 Task: Find connections with filter location Sarzedo with filter topic #Recruitingwith filter profile language Potuguese with filter current company Cashfree Payments with filter school Prestige Institute of Management & Research with filter industry Breweries with filter service category Demand Generation with filter keywords title Managers
Action: Mouse moved to (499, 88)
Screenshot: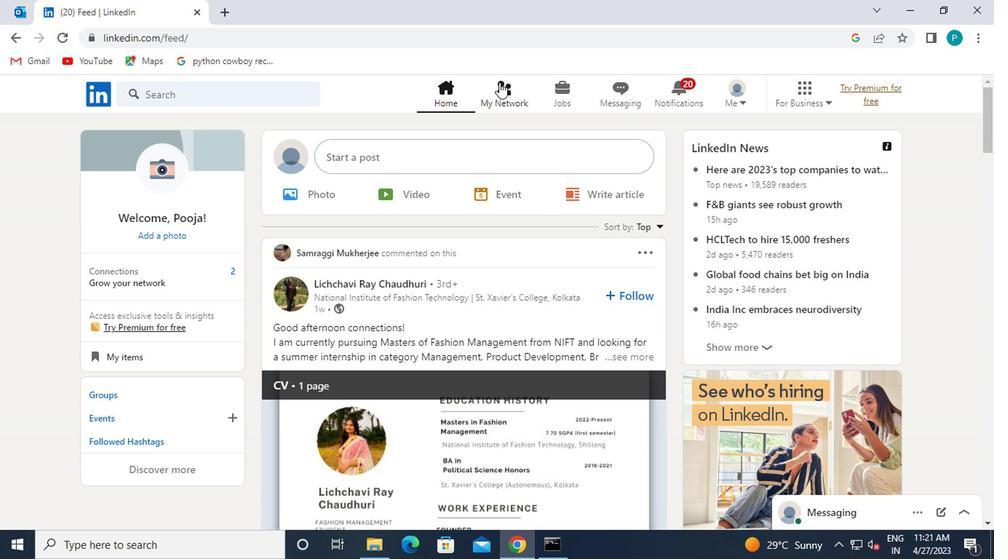 
Action: Mouse pressed left at (499, 88)
Screenshot: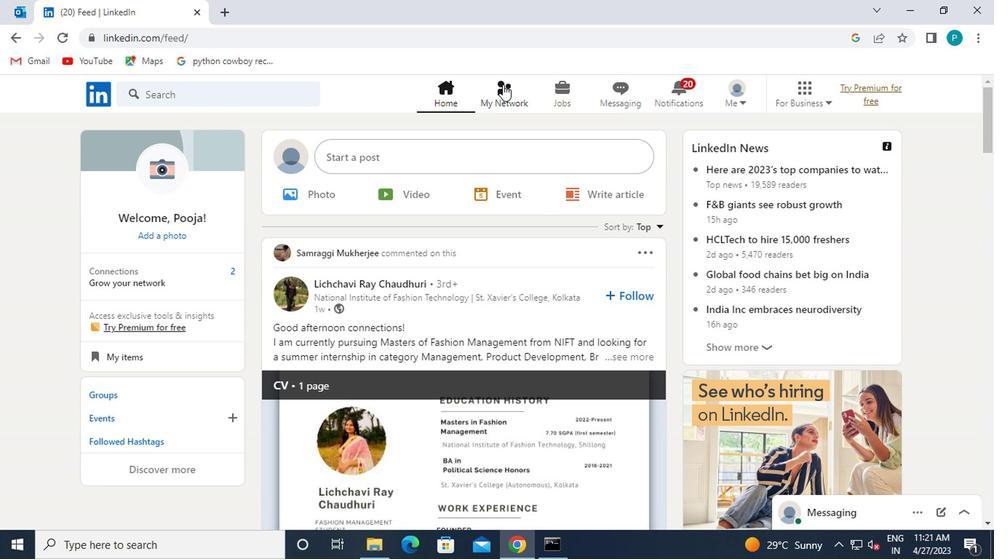 
Action: Mouse moved to (178, 175)
Screenshot: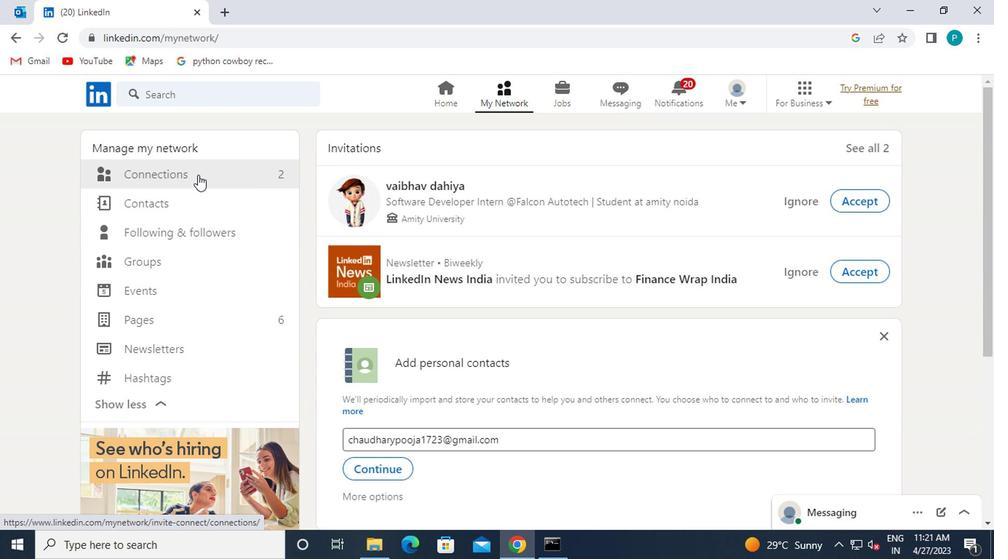 
Action: Mouse pressed left at (178, 175)
Screenshot: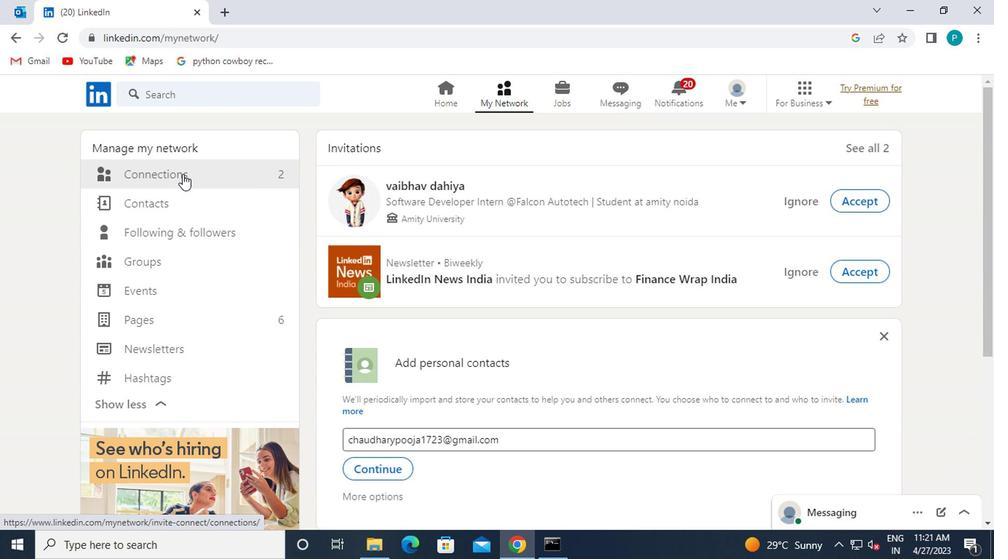 
Action: Mouse moved to (571, 182)
Screenshot: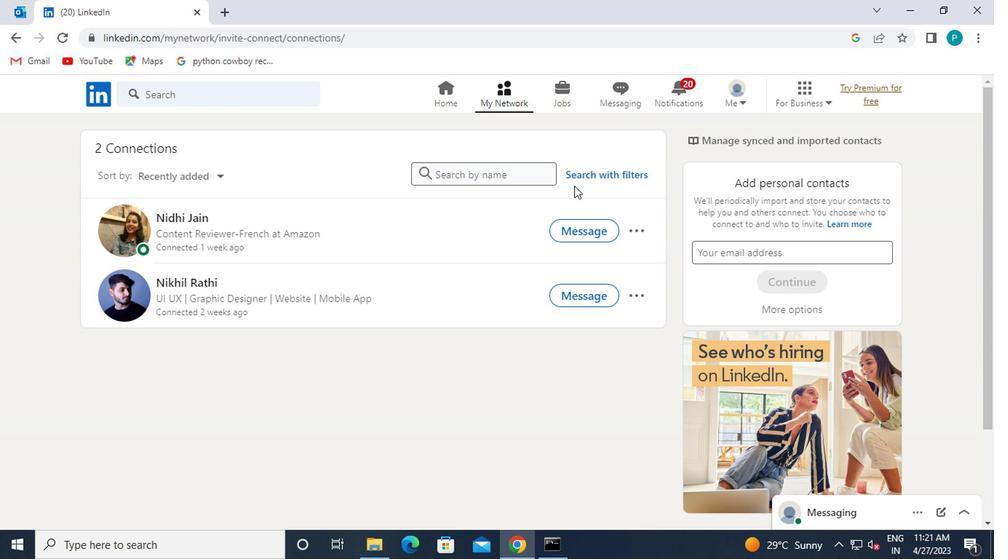 
Action: Mouse pressed left at (571, 182)
Screenshot: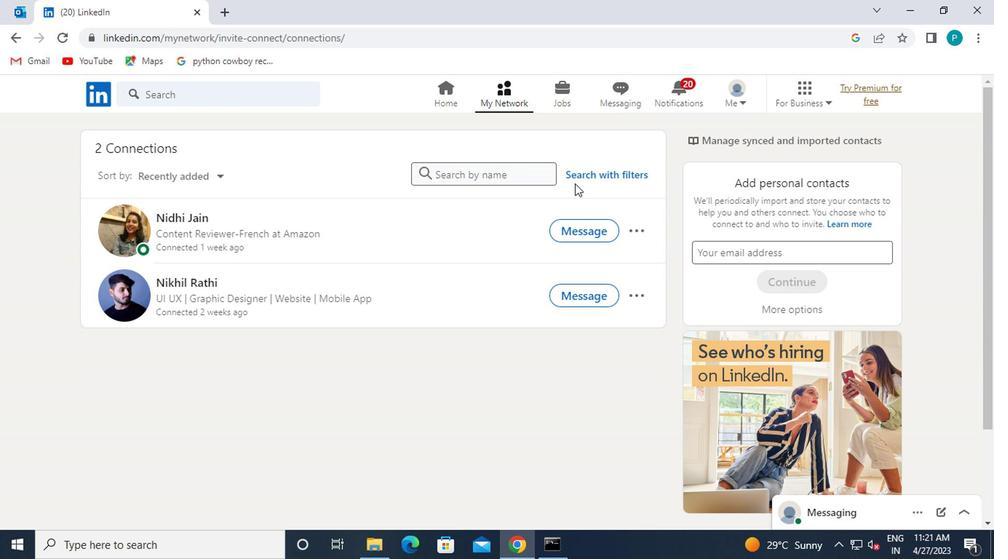 
Action: Mouse moved to (543, 139)
Screenshot: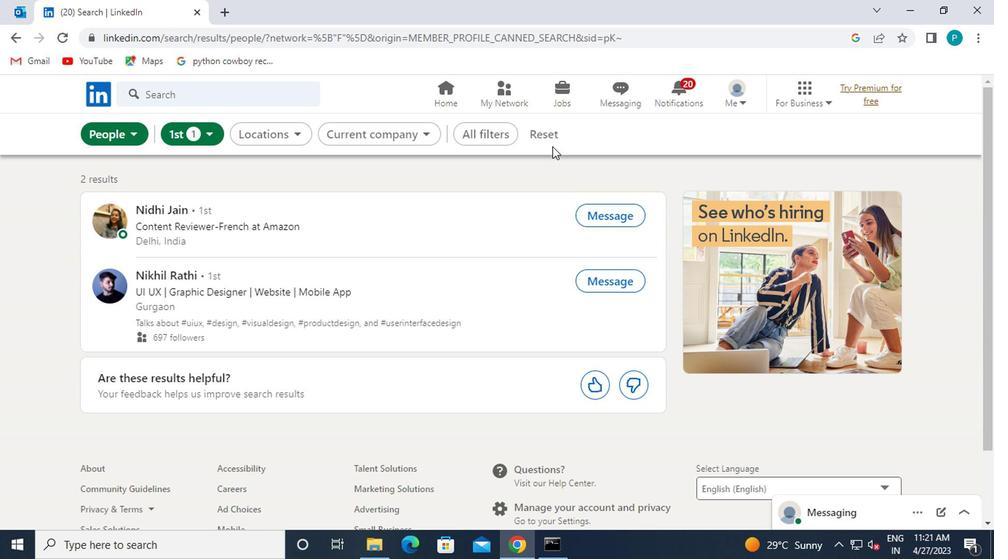 
Action: Mouse pressed left at (543, 139)
Screenshot: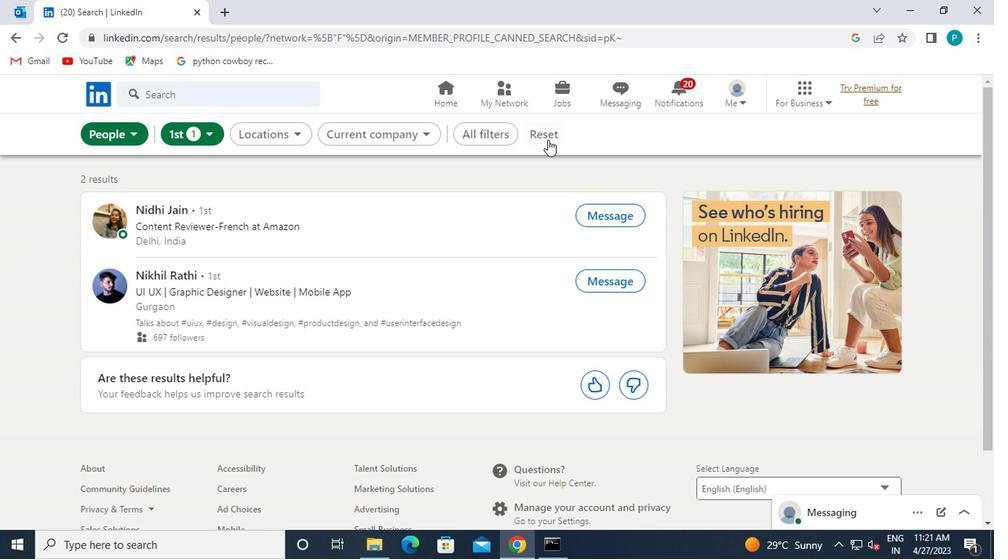 
Action: Mouse moved to (506, 144)
Screenshot: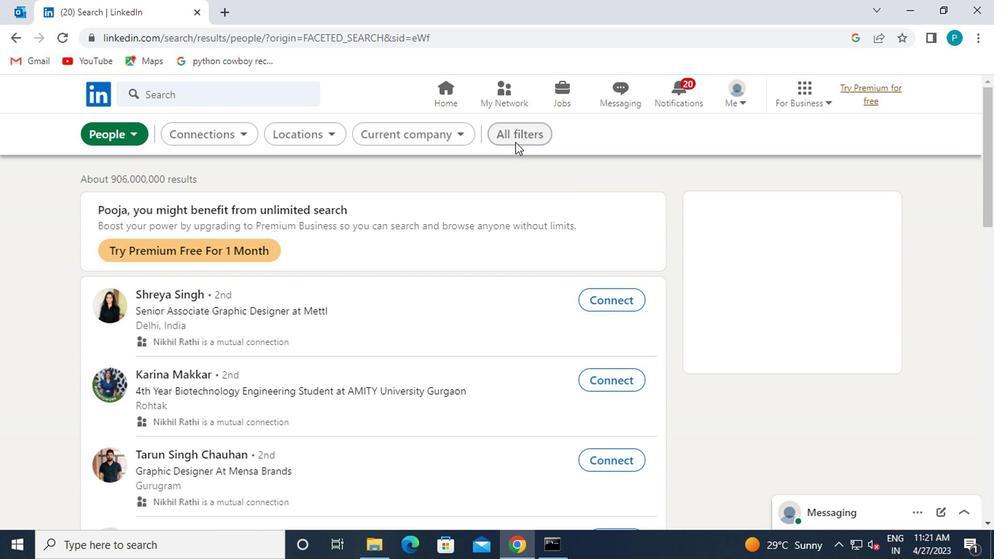 
Action: Mouse pressed left at (506, 144)
Screenshot: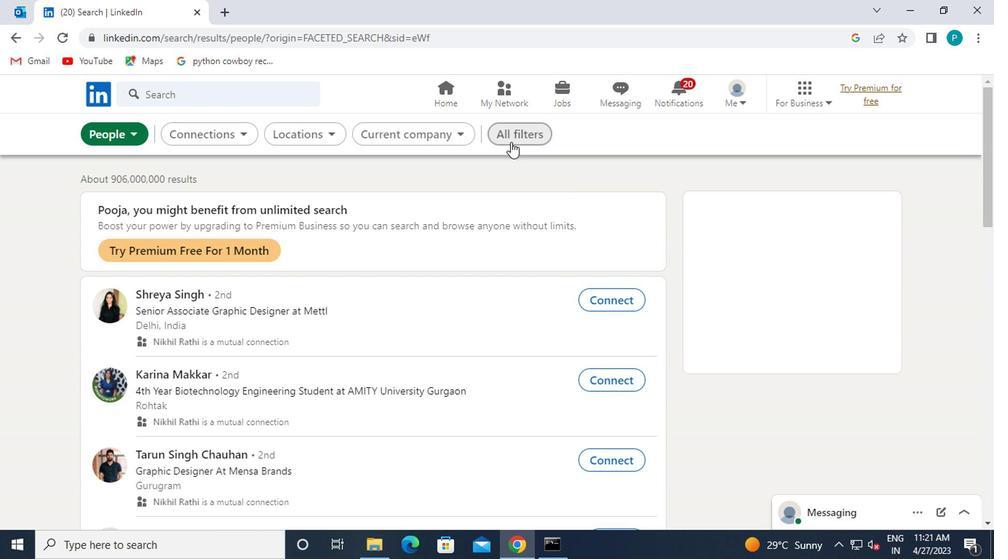 
Action: Mouse moved to (685, 284)
Screenshot: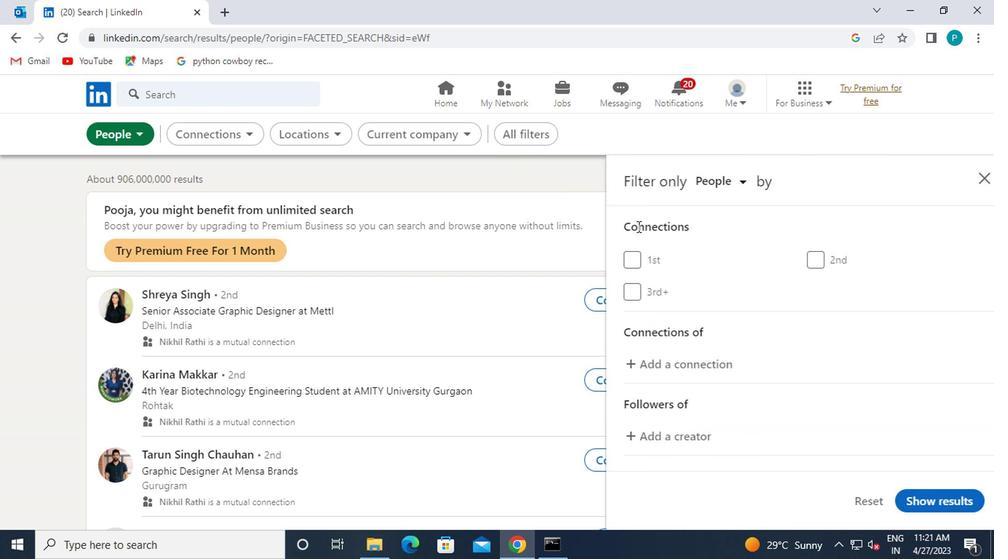 
Action: Mouse scrolled (685, 284) with delta (0, 0)
Screenshot: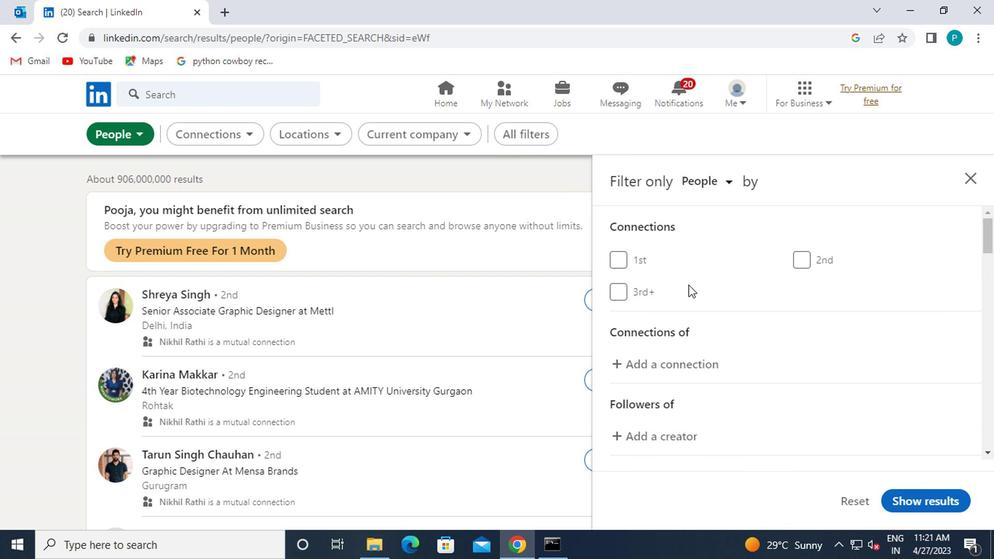 
Action: Mouse scrolled (685, 284) with delta (0, 0)
Screenshot: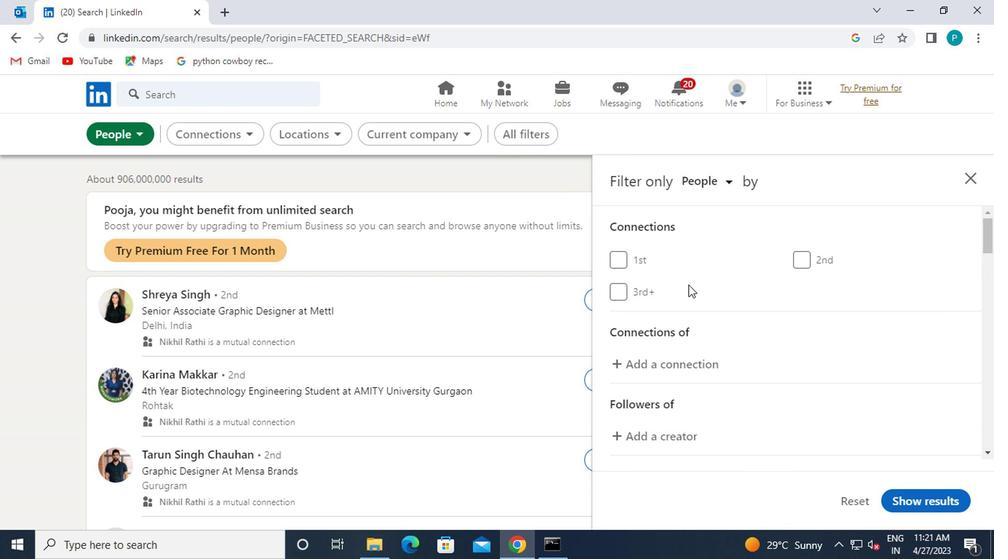 
Action: Mouse moved to (823, 420)
Screenshot: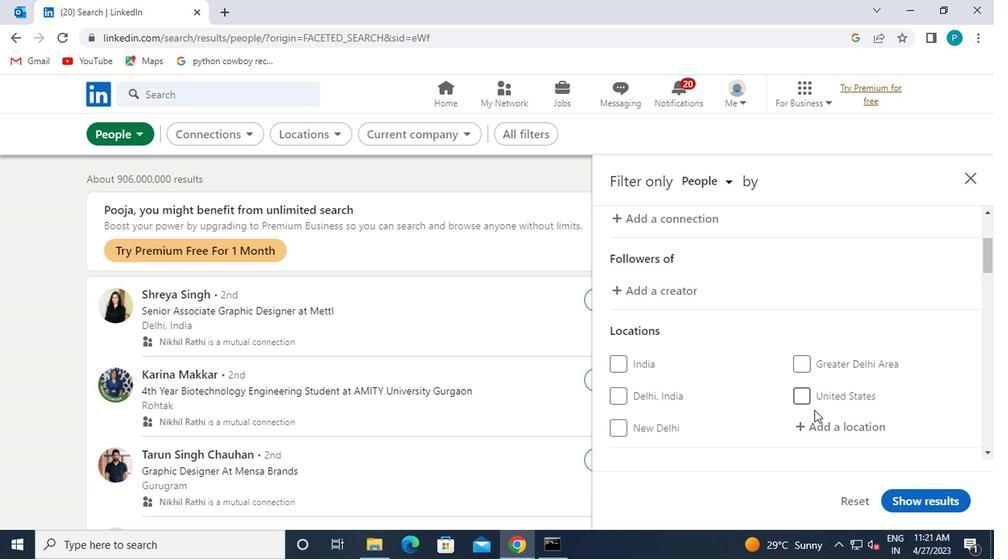 
Action: Mouse pressed left at (823, 420)
Screenshot: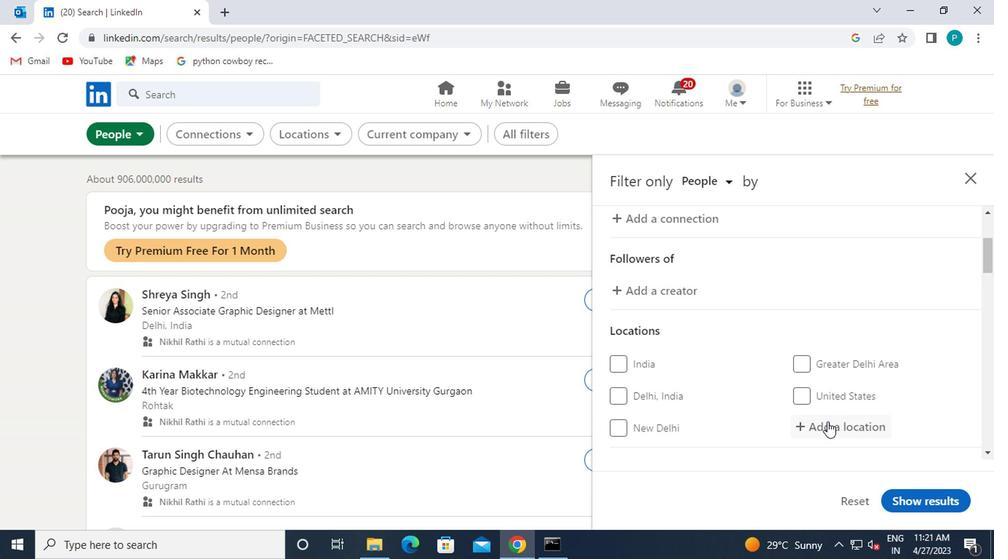 
Action: Mouse moved to (783, 404)
Screenshot: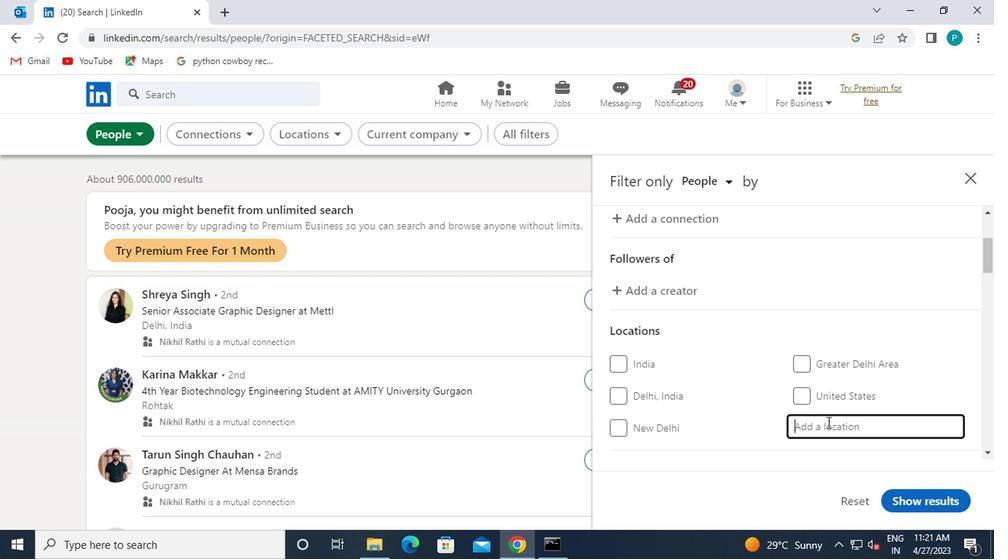 
Action: Mouse scrolled (783, 403) with delta (0, -1)
Screenshot: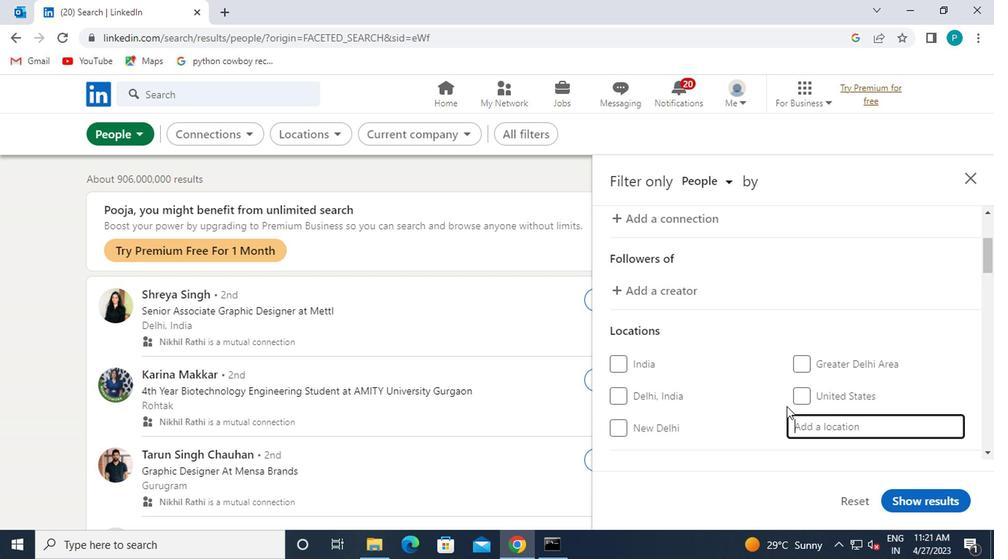 
Action: Mouse moved to (782, 403)
Screenshot: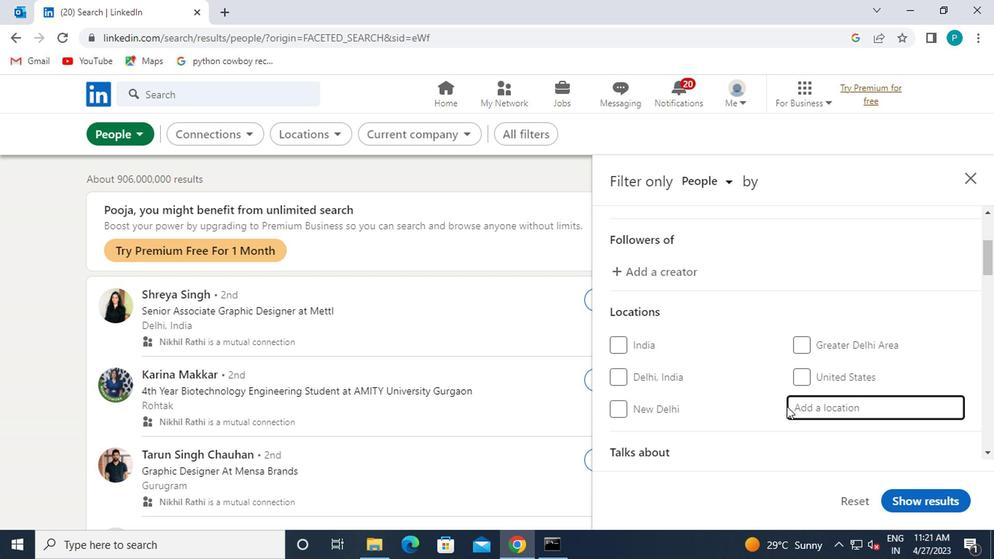
Action: Key pressed sars<Key.backspace>zedo
Screenshot: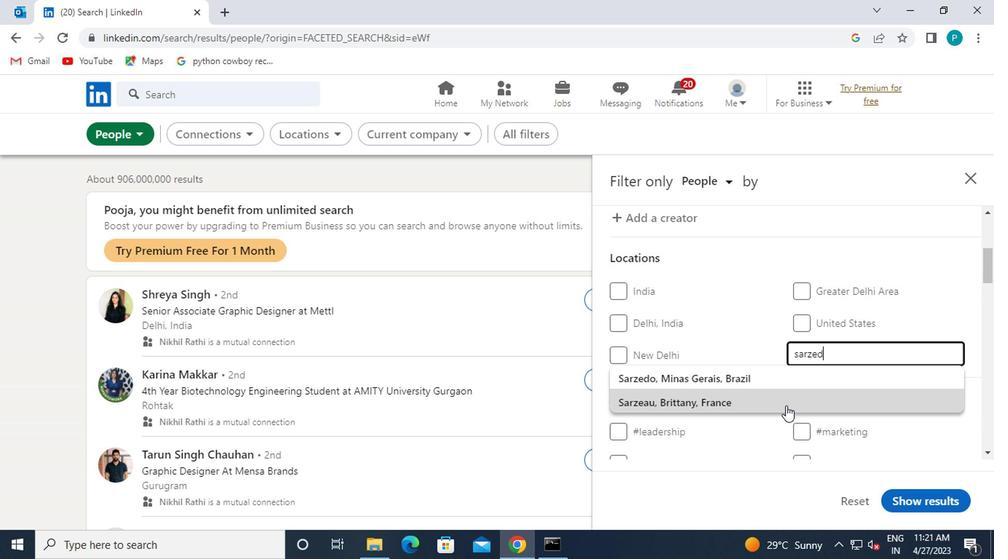 
Action: Mouse moved to (759, 379)
Screenshot: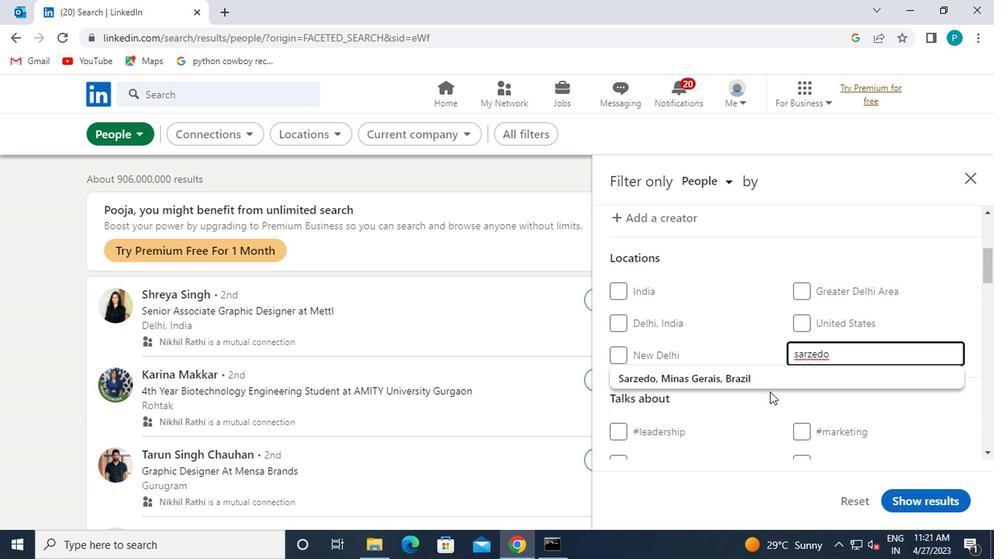 
Action: Mouse pressed left at (759, 379)
Screenshot: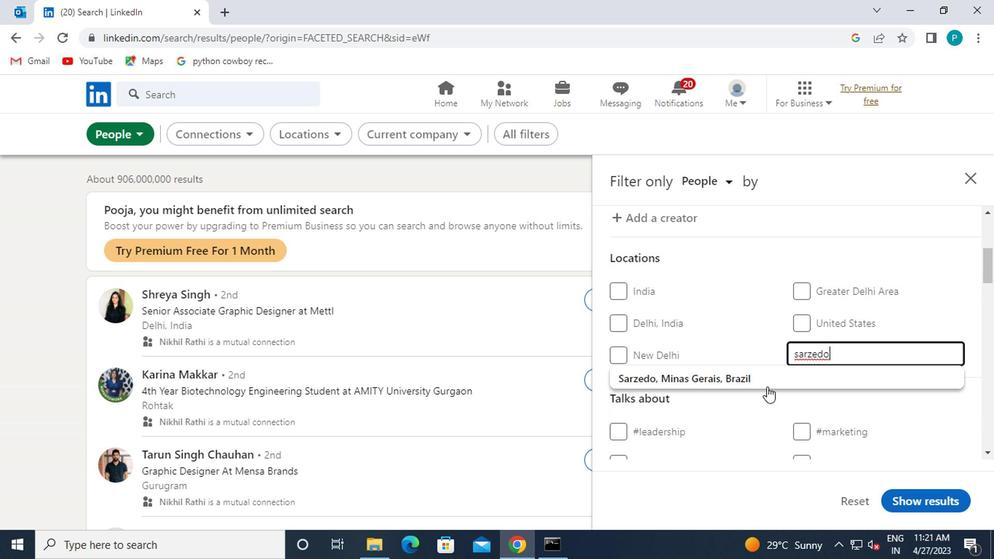 
Action: Mouse moved to (798, 374)
Screenshot: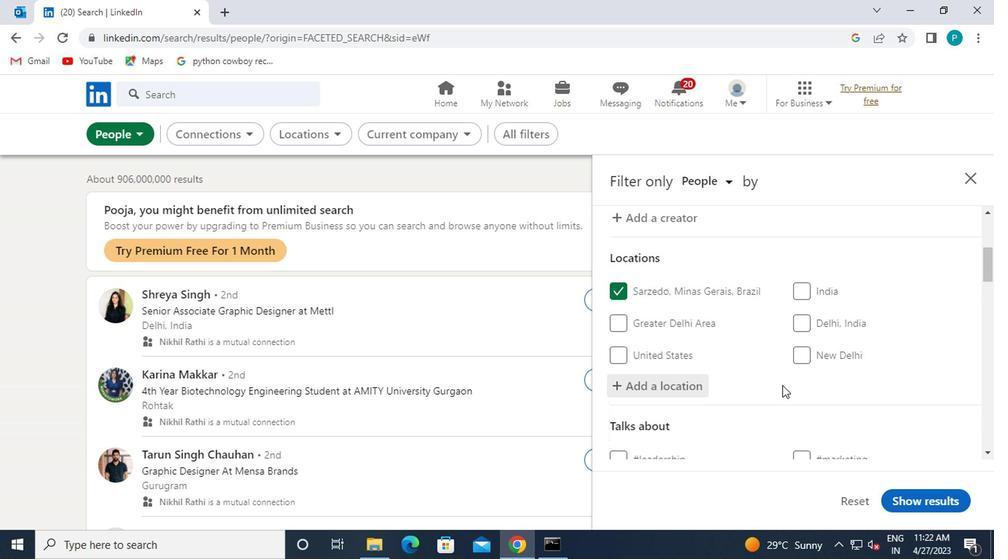 
Action: Mouse scrolled (798, 373) with delta (0, 0)
Screenshot: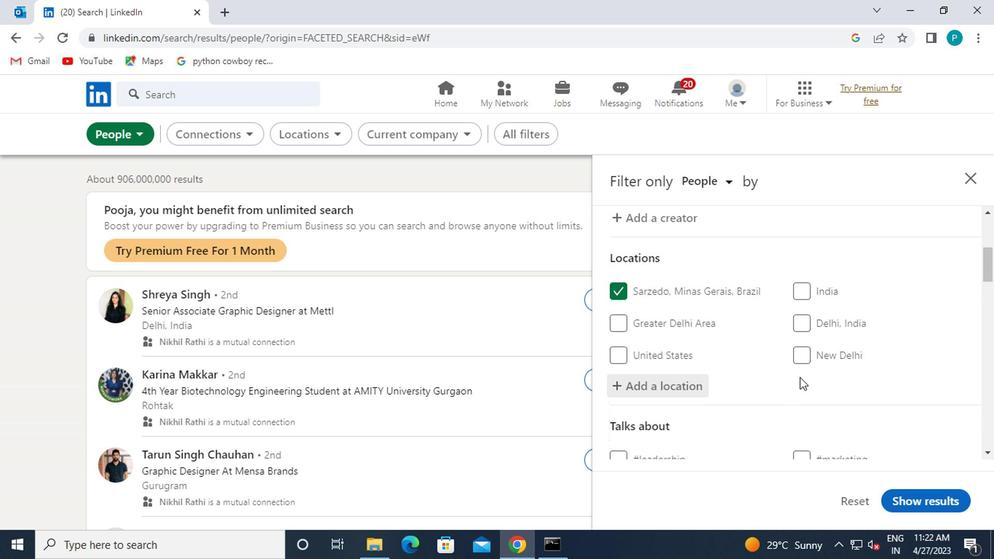 
Action: Mouse scrolled (798, 373) with delta (0, 0)
Screenshot: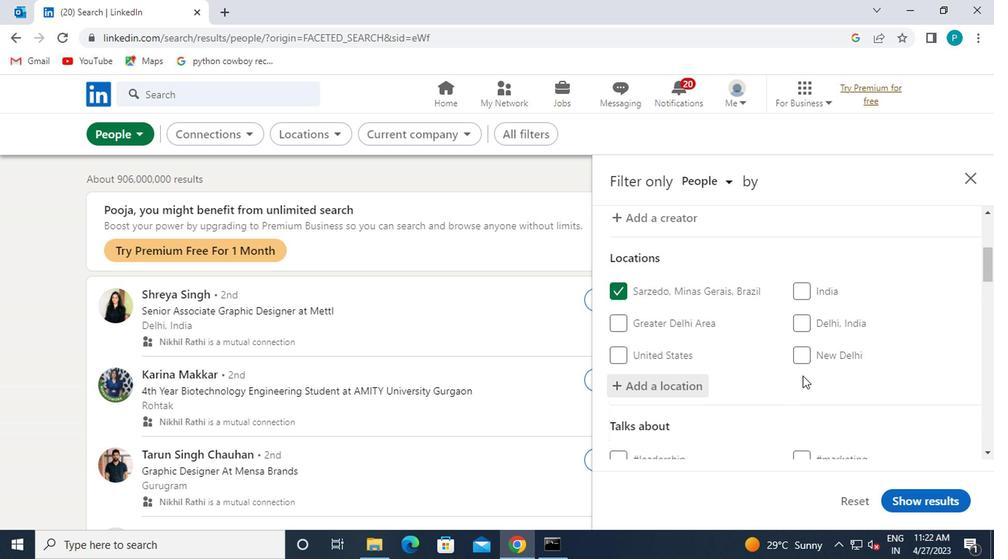 
Action: Mouse moved to (805, 375)
Screenshot: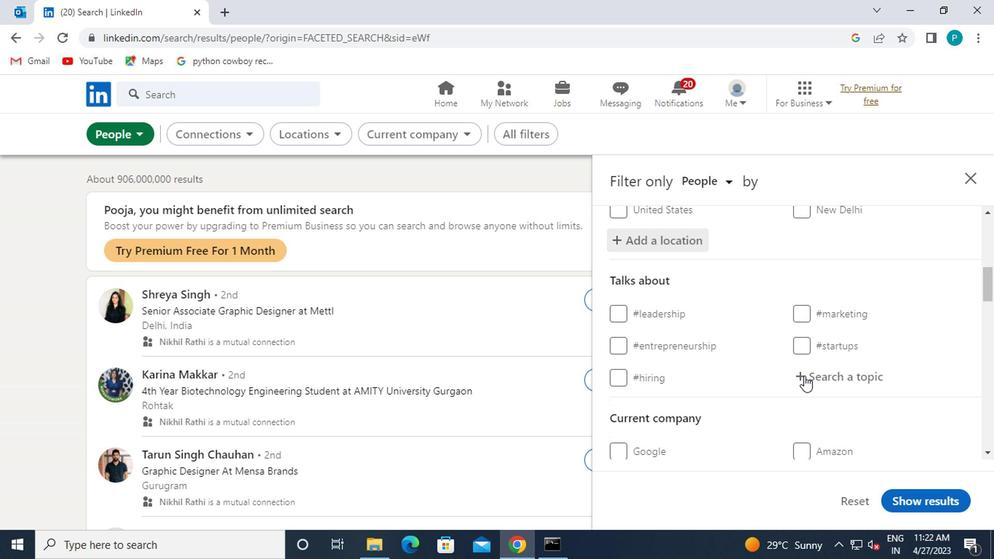 
Action: Mouse pressed left at (805, 375)
Screenshot: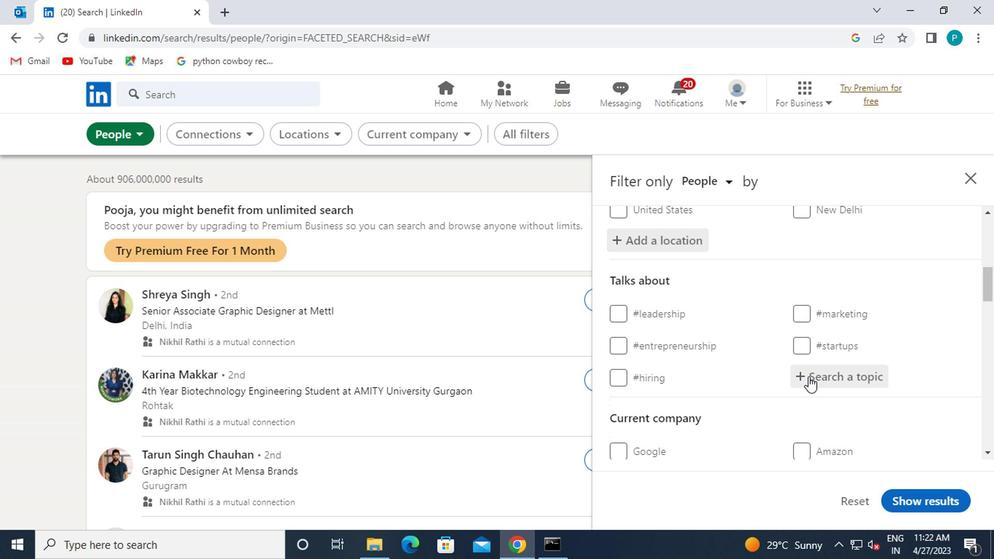 
Action: Mouse moved to (798, 340)
Screenshot: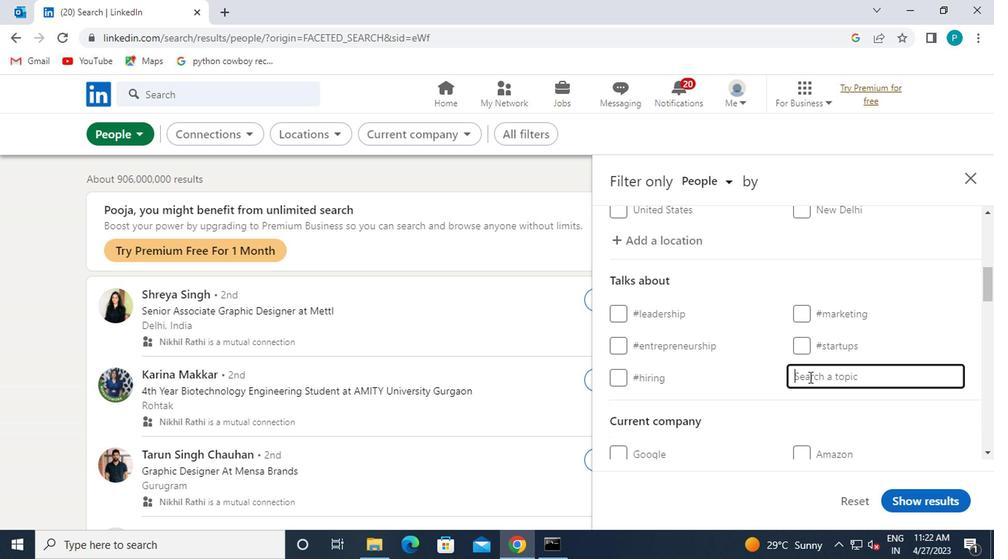 
Action: Key pressed <Key.shift><Key.shift>#<Key.caps_lock>R<Key.caps_lock>ECUR<Key.backspace><Key.backspace>RUITING
Screenshot: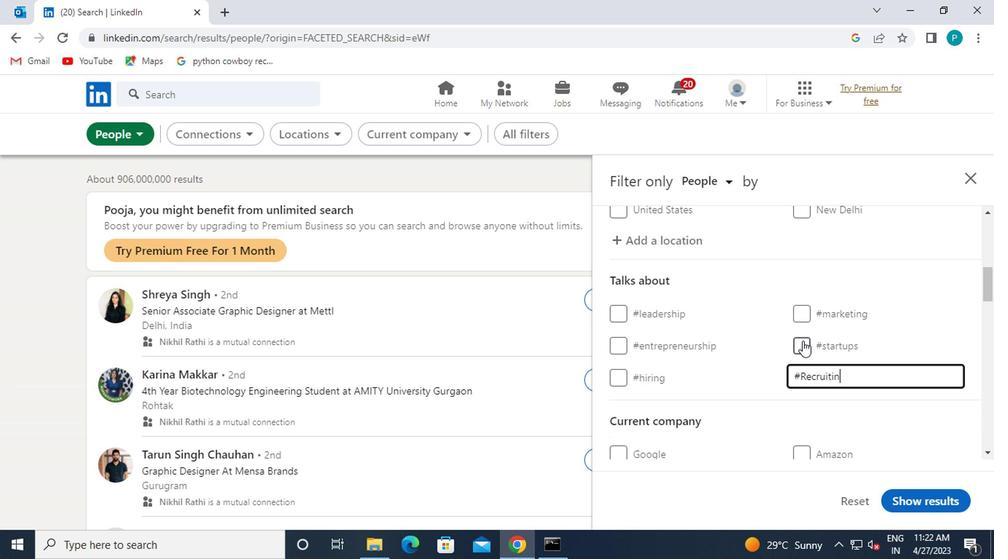 
Action: Mouse moved to (800, 346)
Screenshot: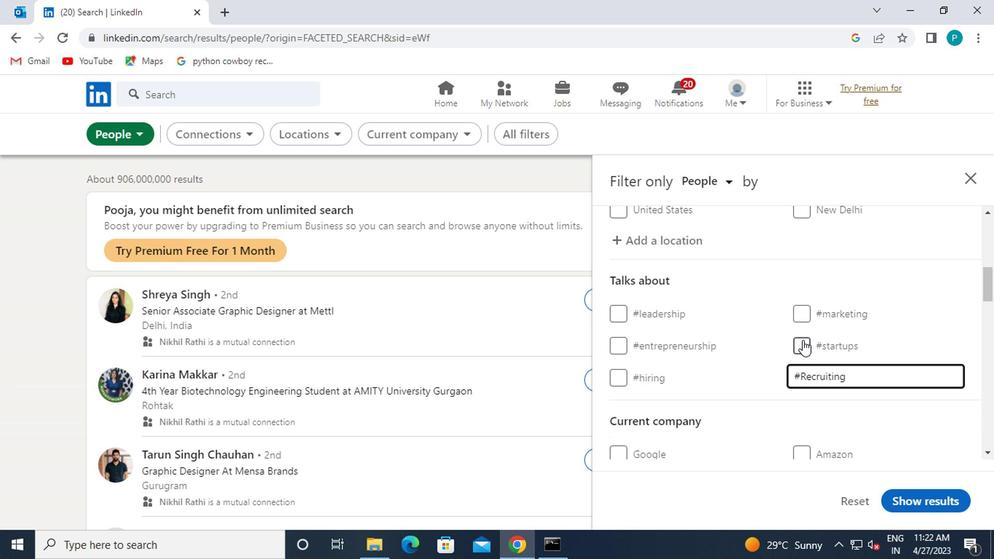 
Action: Mouse scrolled (800, 345) with delta (0, 0)
Screenshot: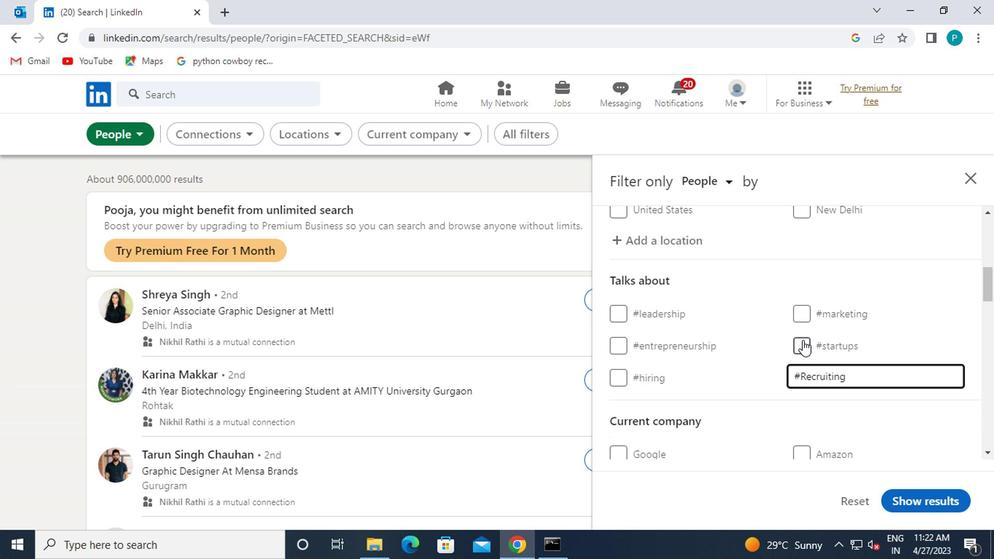 
Action: Mouse moved to (798, 381)
Screenshot: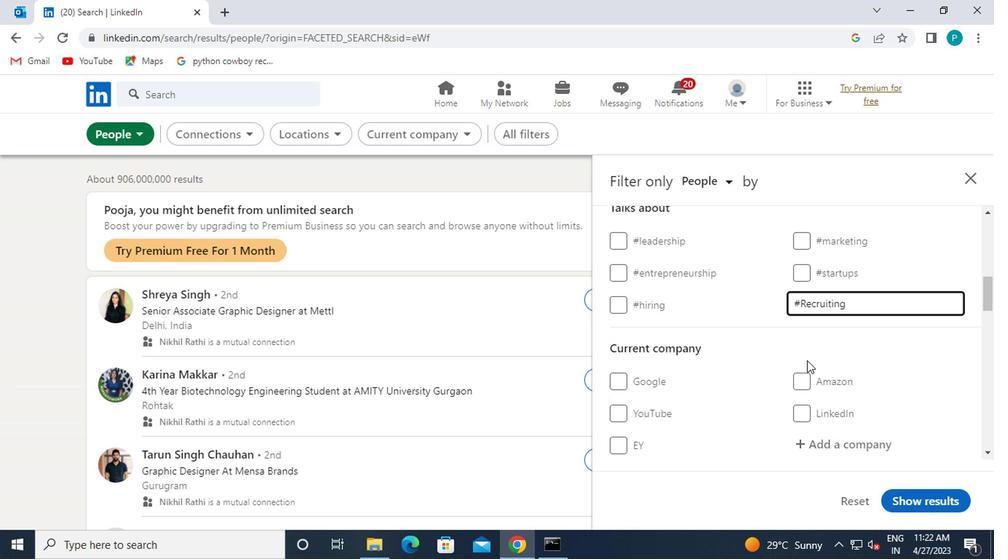 
Action: Mouse scrolled (798, 381) with delta (0, 0)
Screenshot: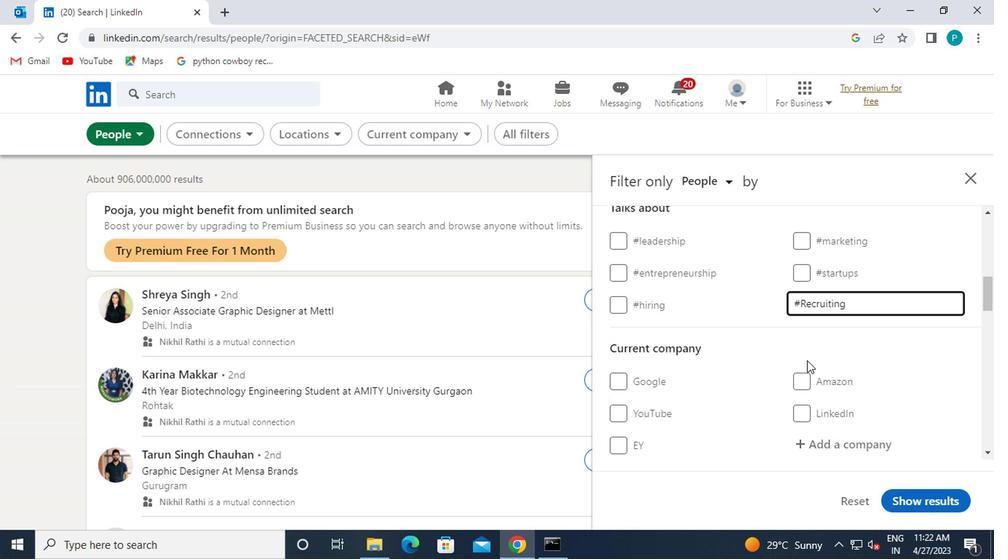 
Action: Mouse moved to (802, 379)
Screenshot: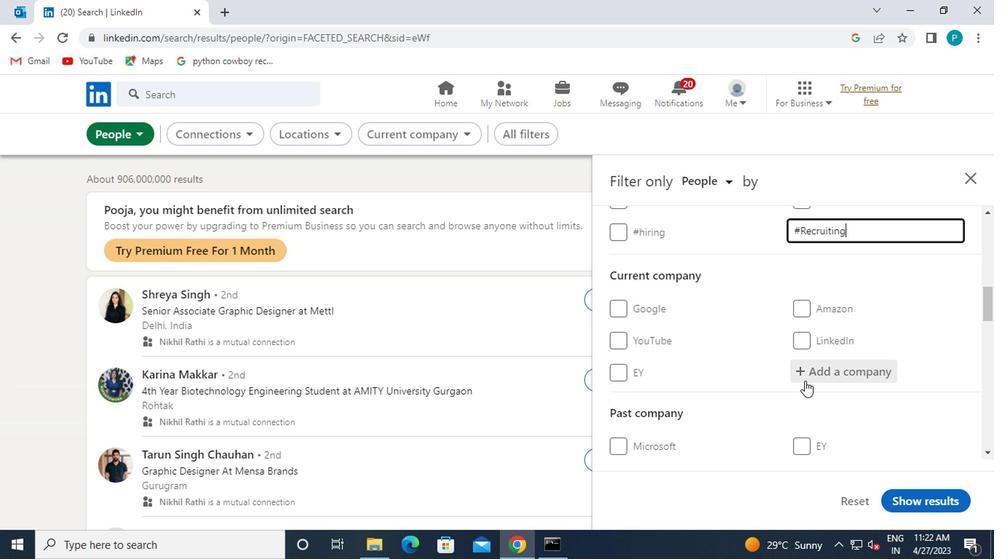 
Action: Mouse pressed left at (802, 379)
Screenshot: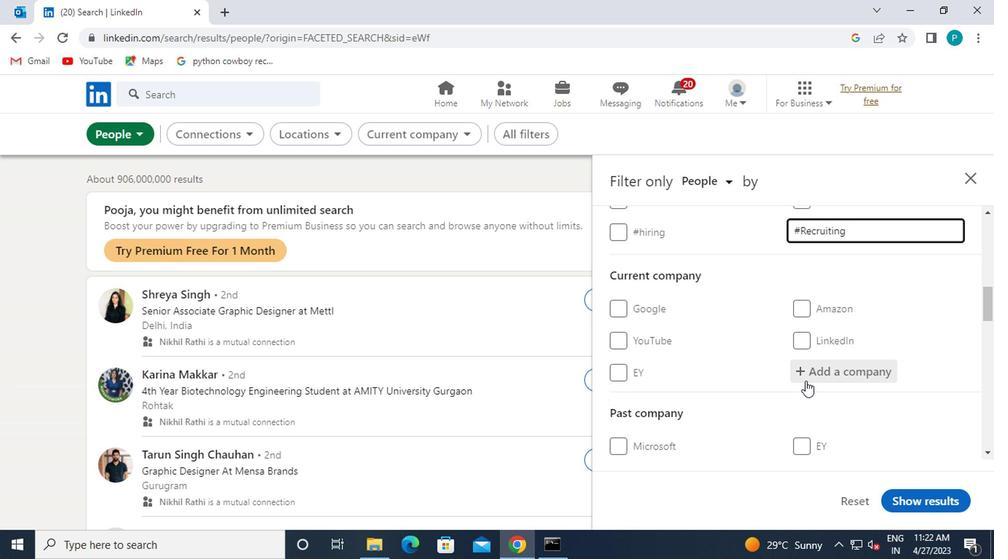 
Action: Mouse moved to (692, 308)
Screenshot: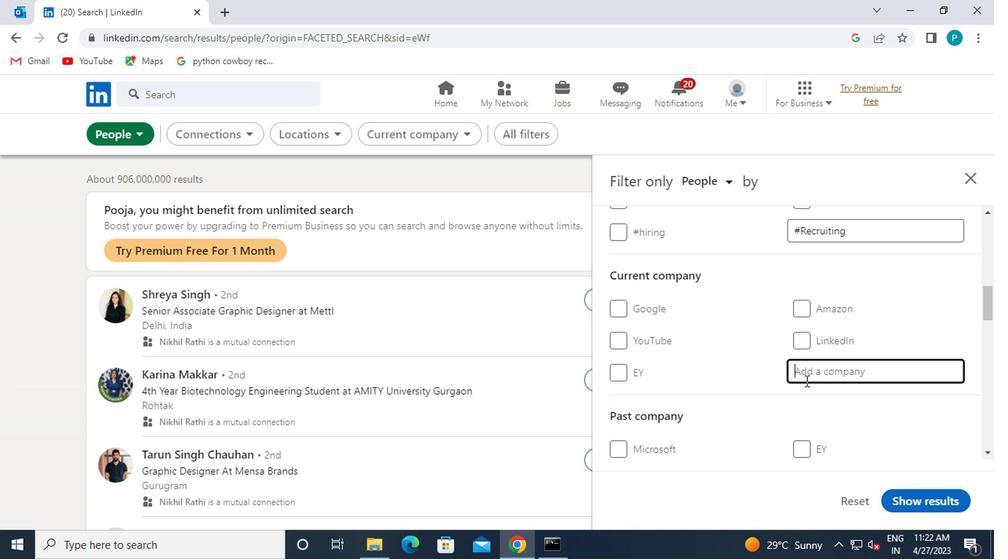 
Action: Key pressed <Key.caps_lock>C<Key.caps_lock>ASHFREE
Screenshot: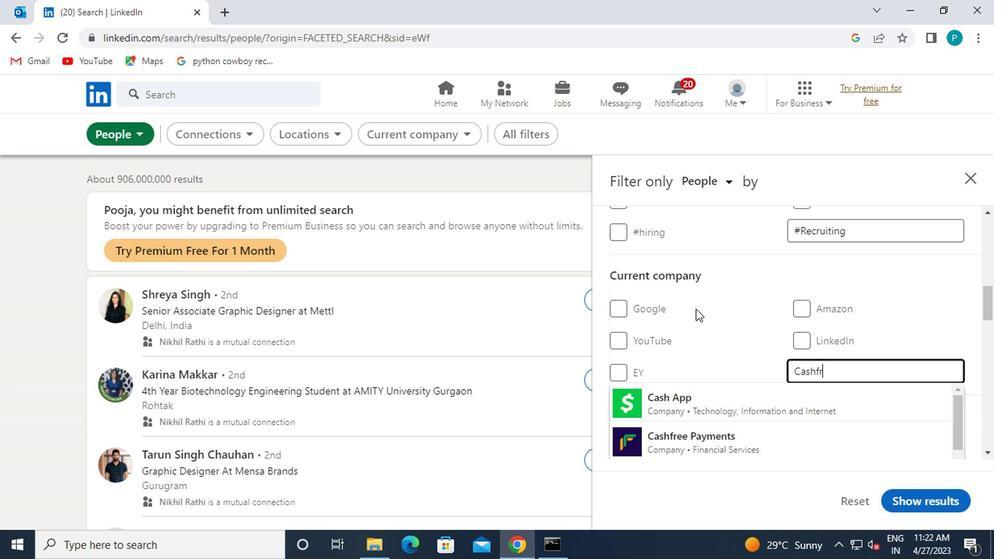 
Action: Mouse moved to (688, 396)
Screenshot: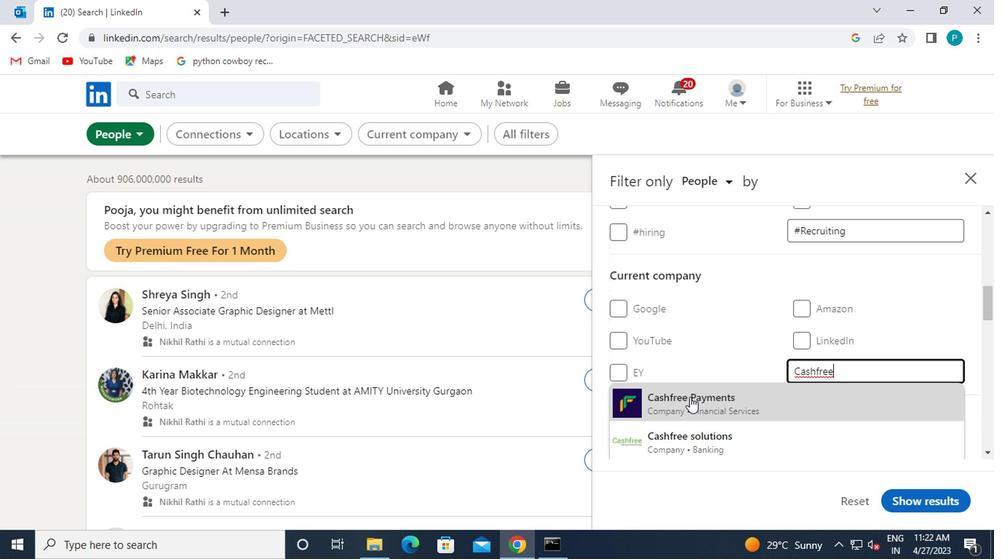 
Action: Mouse pressed left at (688, 396)
Screenshot: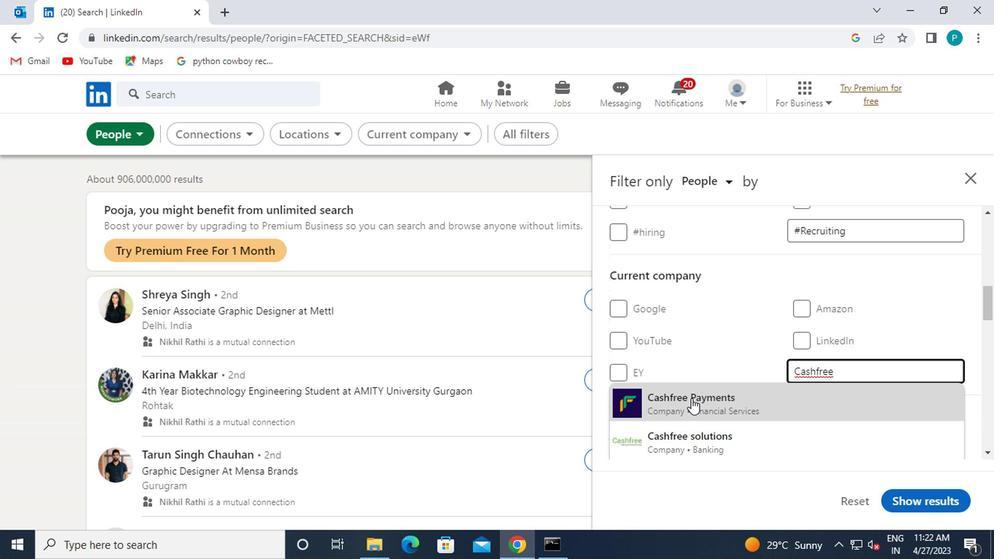 
Action: Mouse scrolled (688, 396) with delta (0, 0)
Screenshot: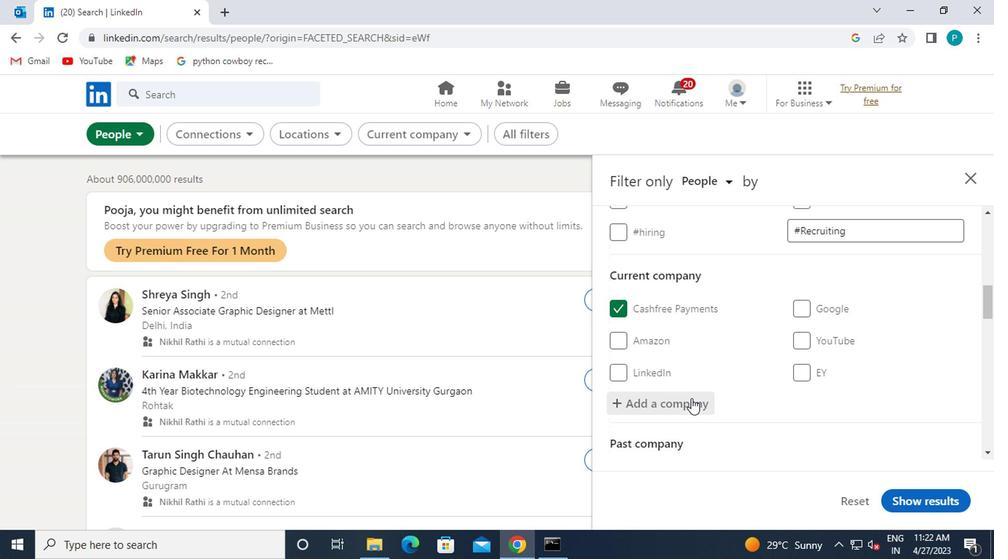 
Action: Mouse scrolled (688, 396) with delta (0, 0)
Screenshot: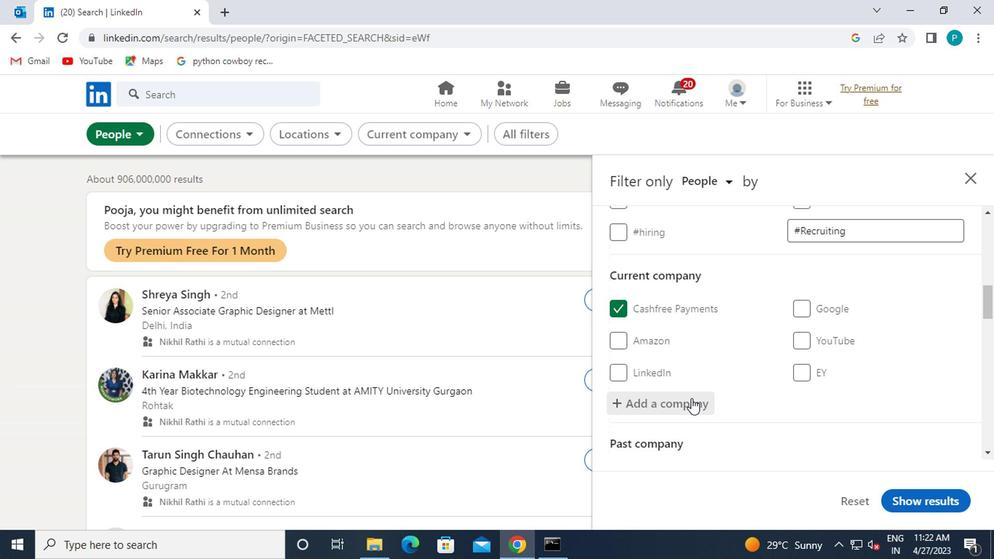 
Action: Mouse moved to (701, 386)
Screenshot: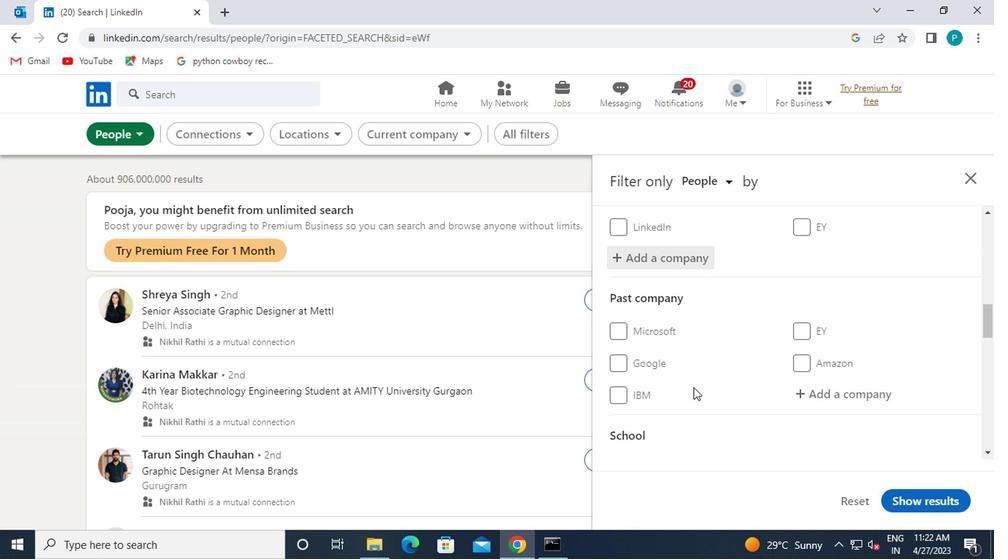 
Action: Mouse scrolled (701, 386) with delta (0, 0)
Screenshot: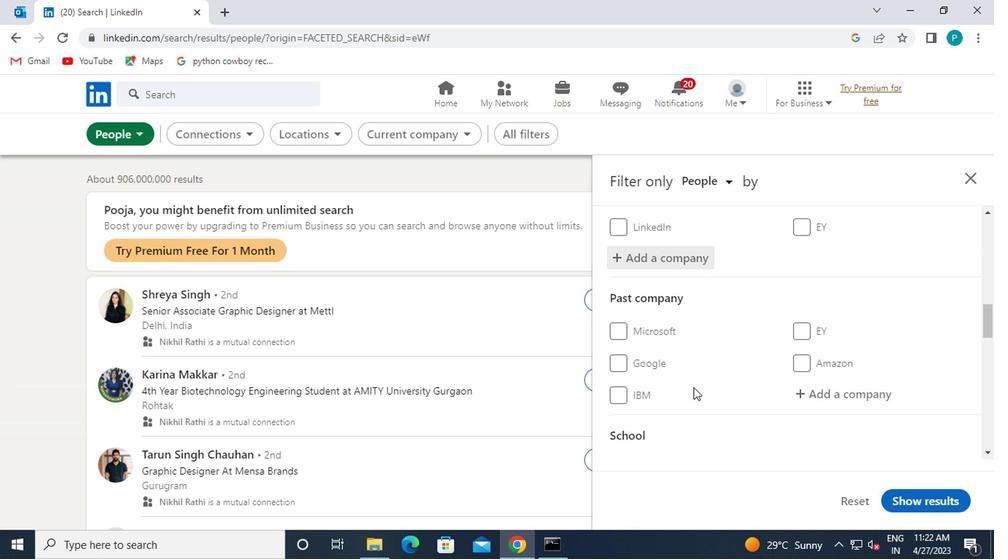 
Action: Mouse moved to (710, 391)
Screenshot: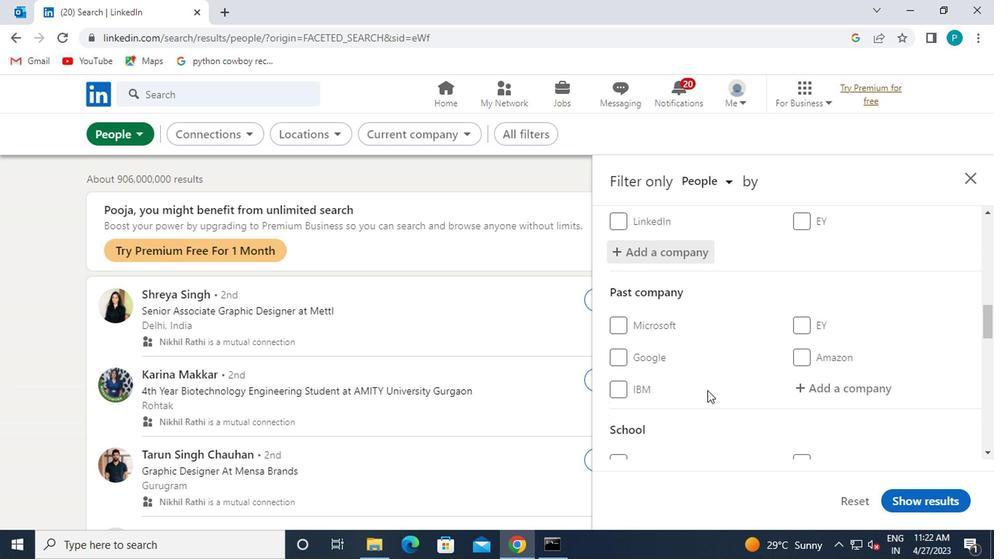 
Action: Mouse scrolled (710, 390) with delta (0, -1)
Screenshot: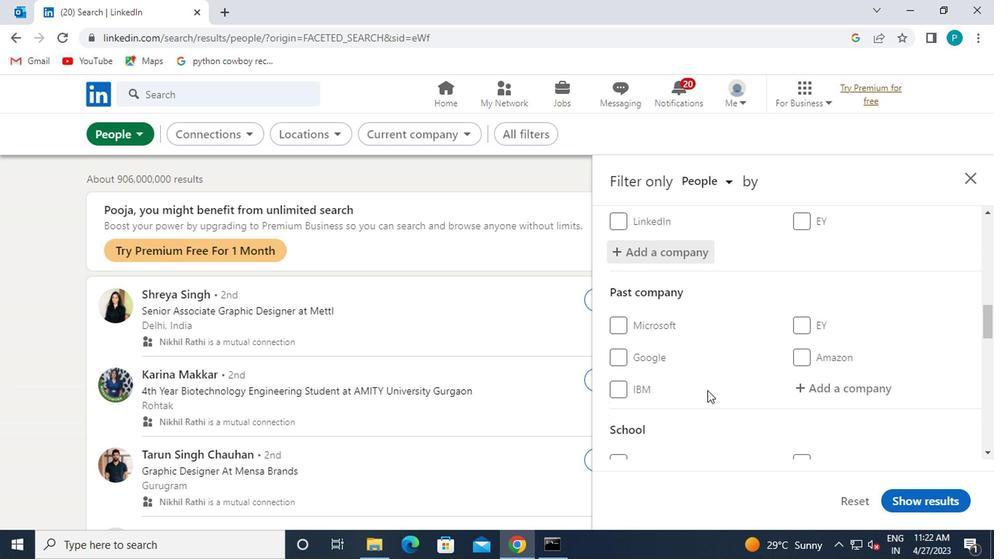 
Action: Mouse moved to (812, 397)
Screenshot: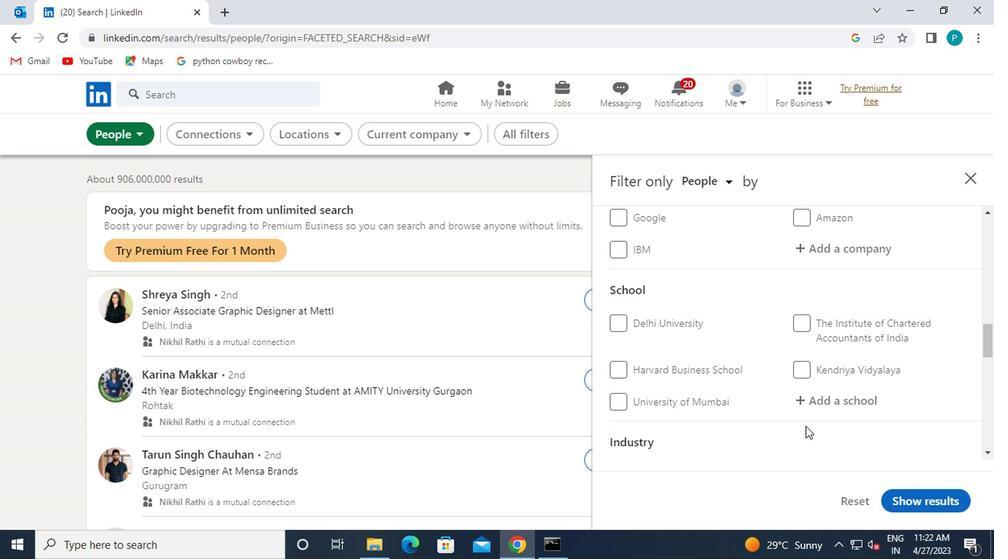 
Action: Mouse pressed left at (812, 397)
Screenshot: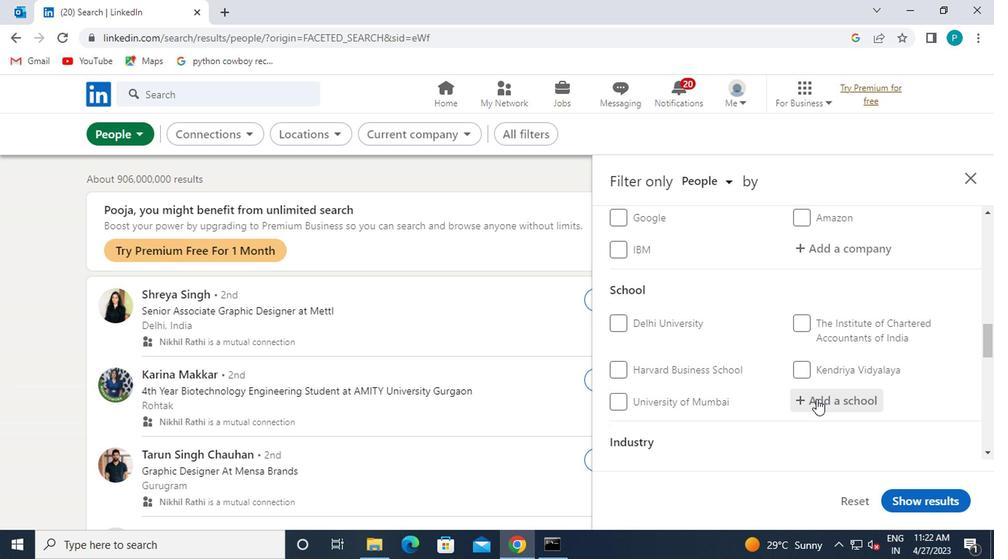 
Action: Mouse moved to (812, 396)
Screenshot: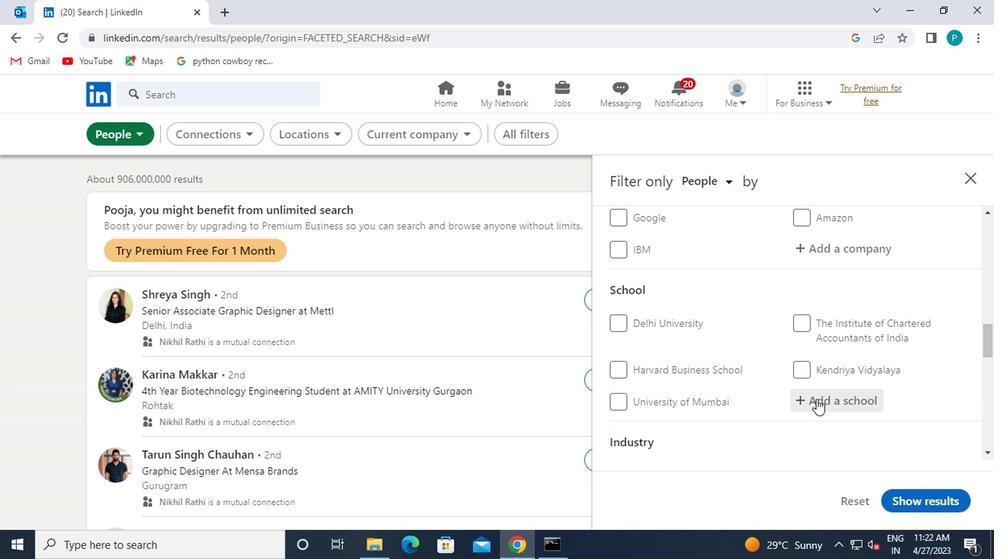 
Action: Key pressed PRESTIGE
Screenshot: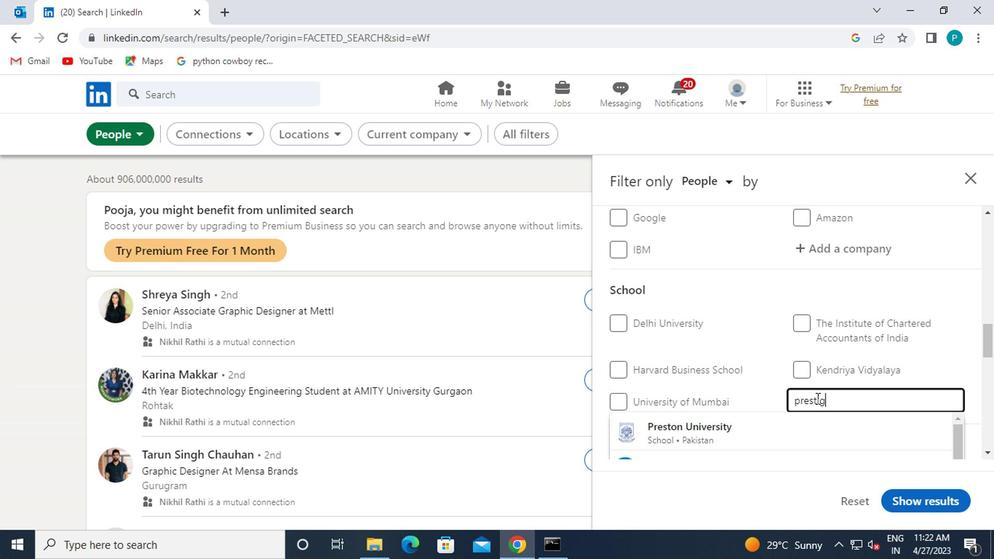 
Action: Mouse moved to (709, 373)
Screenshot: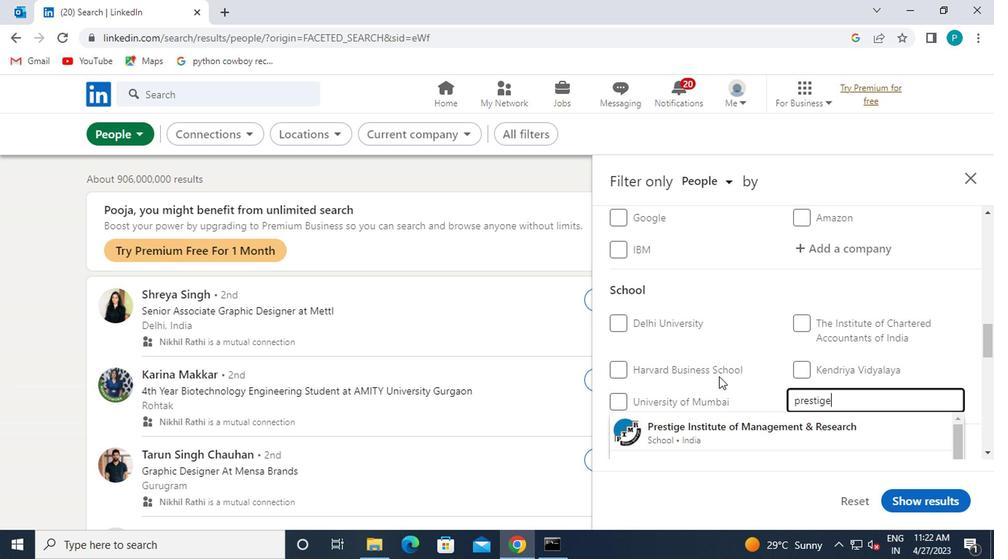 
Action: Mouse scrolled (709, 372) with delta (0, -1)
Screenshot: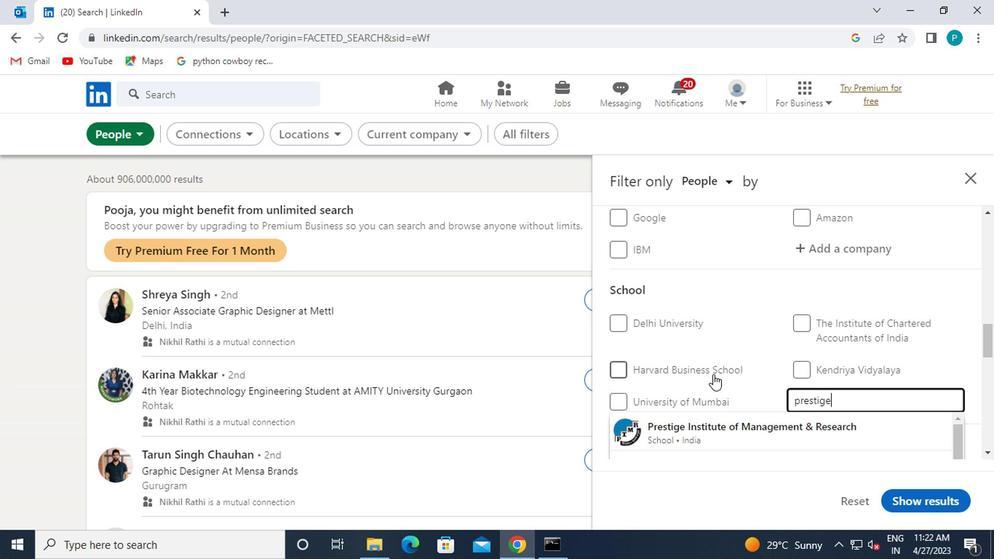 
Action: Mouse moved to (697, 365)
Screenshot: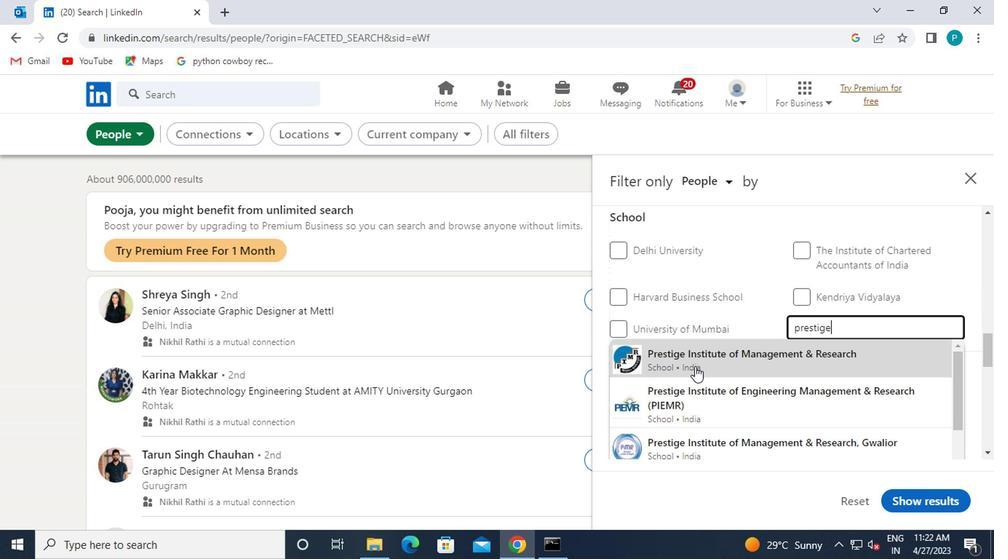 
Action: Mouse scrolled (697, 364) with delta (0, 0)
Screenshot: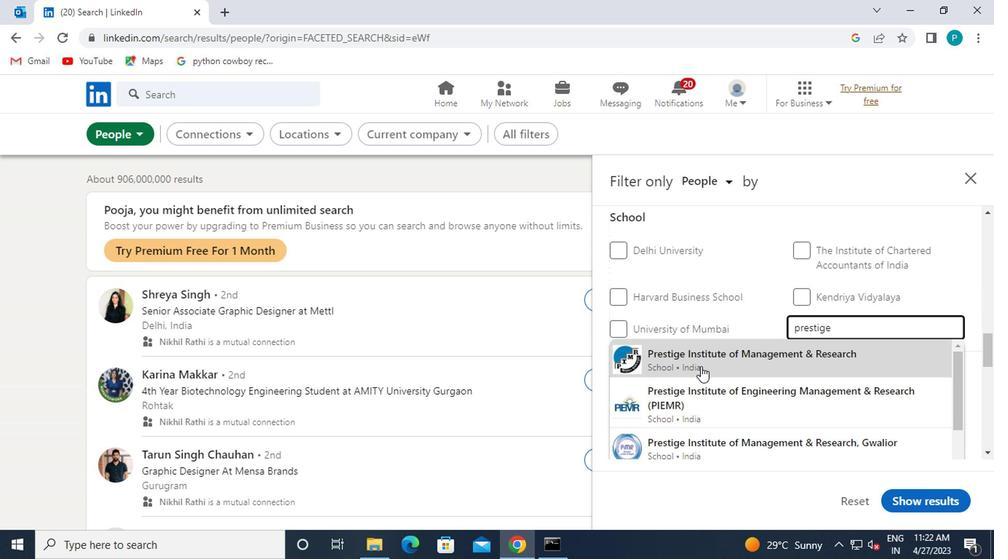 
Action: Mouse moved to (700, 364)
Screenshot: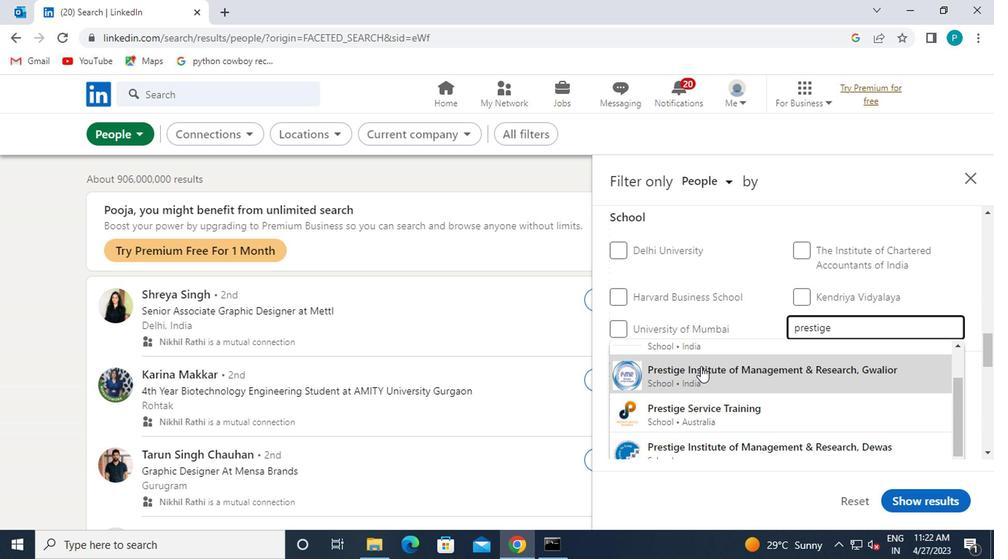 
Action: Mouse scrolled (700, 365) with delta (0, 0)
Screenshot: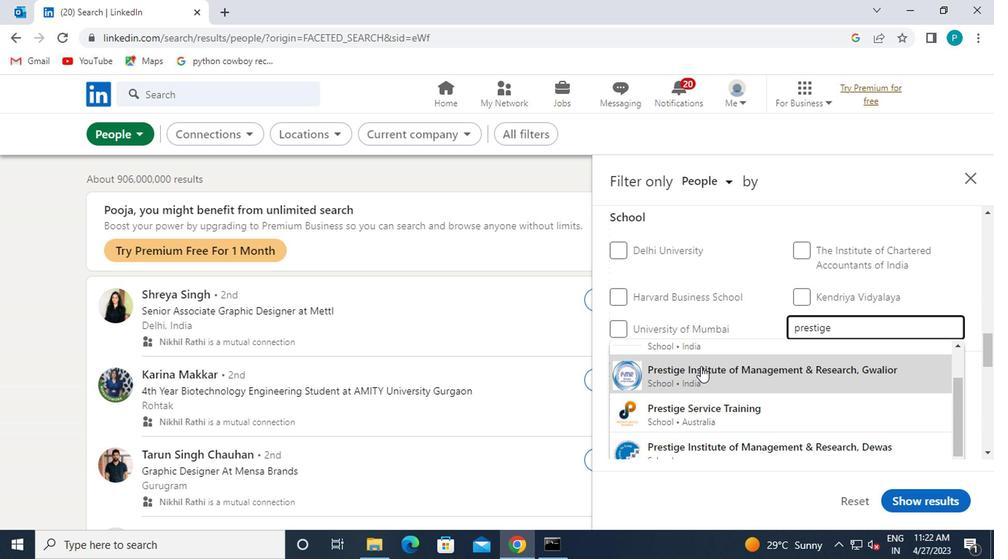
Action: Mouse moved to (703, 362)
Screenshot: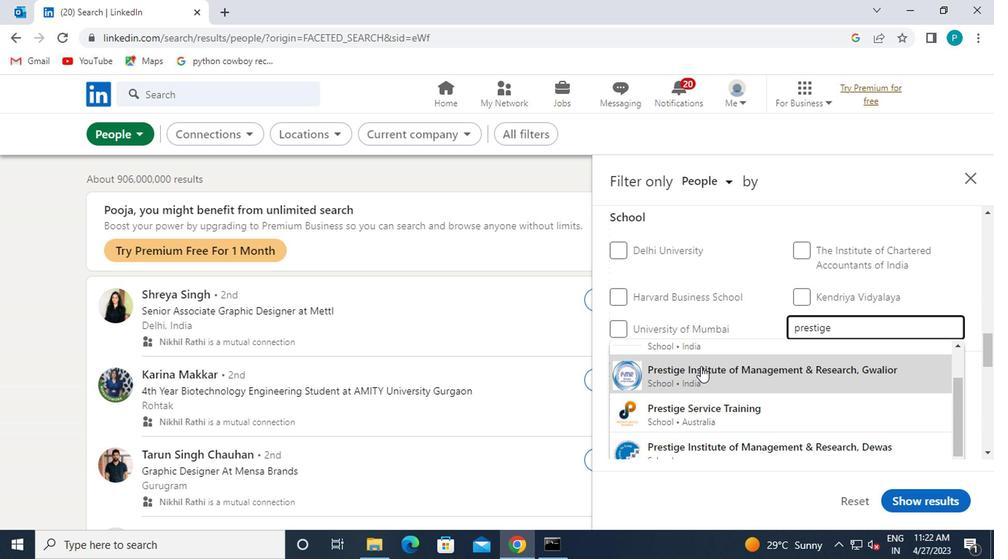 
Action: Mouse scrolled (703, 364) with delta (0, 1)
Screenshot: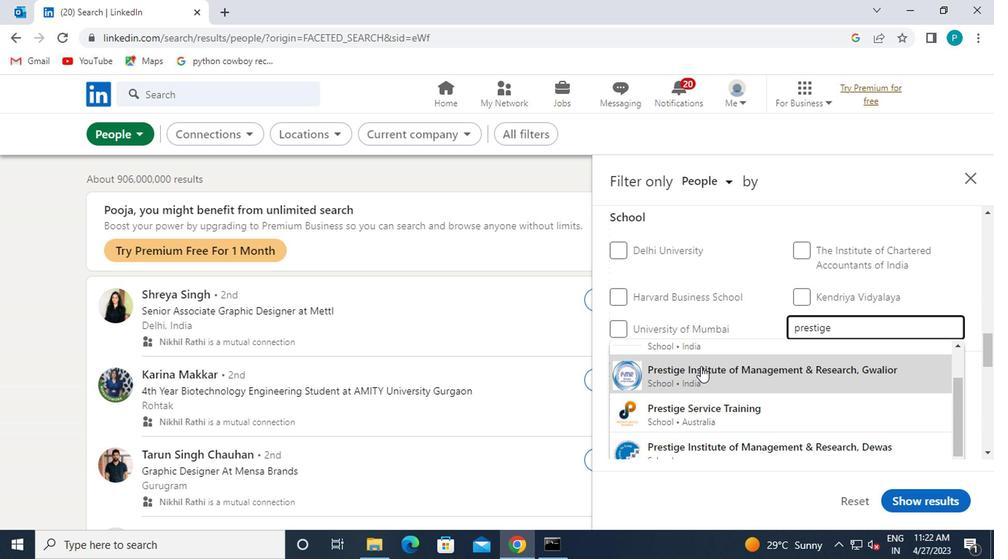 
Action: Mouse pressed left at (703, 362)
Screenshot: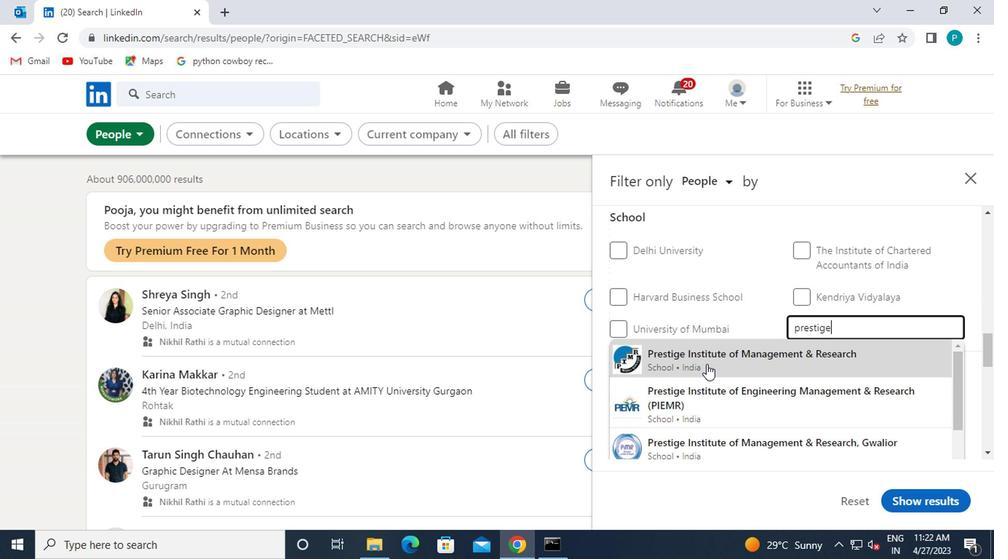 
Action: Mouse moved to (744, 374)
Screenshot: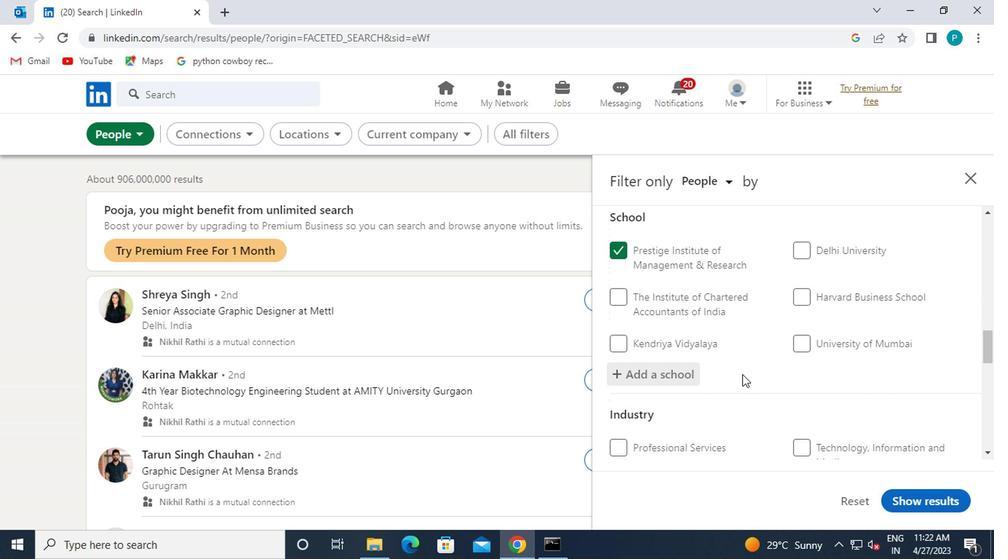 
Action: Mouse scrolled (744, 373) with delta (0, 0)
Screenshot: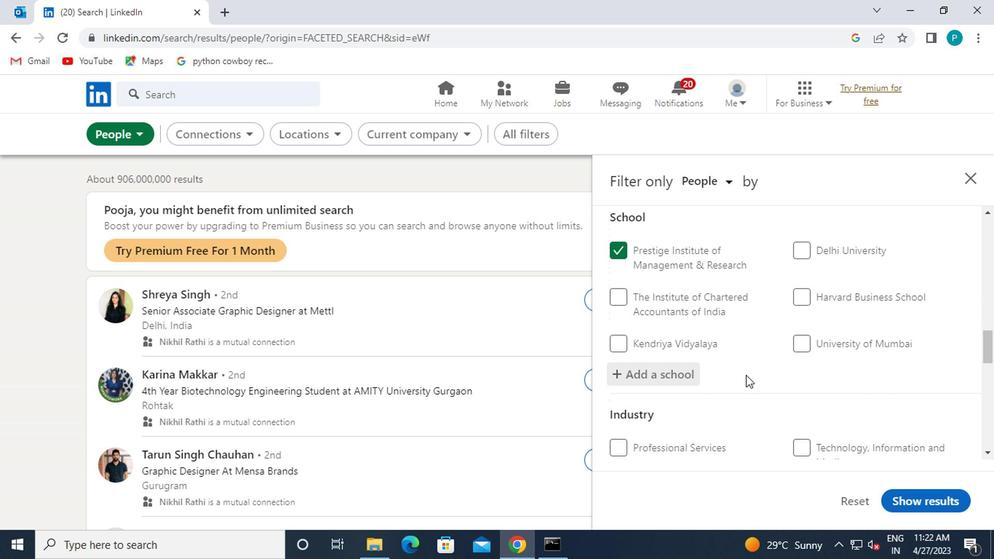 
Action: Mouse moved to (782, 383)
Screenshot: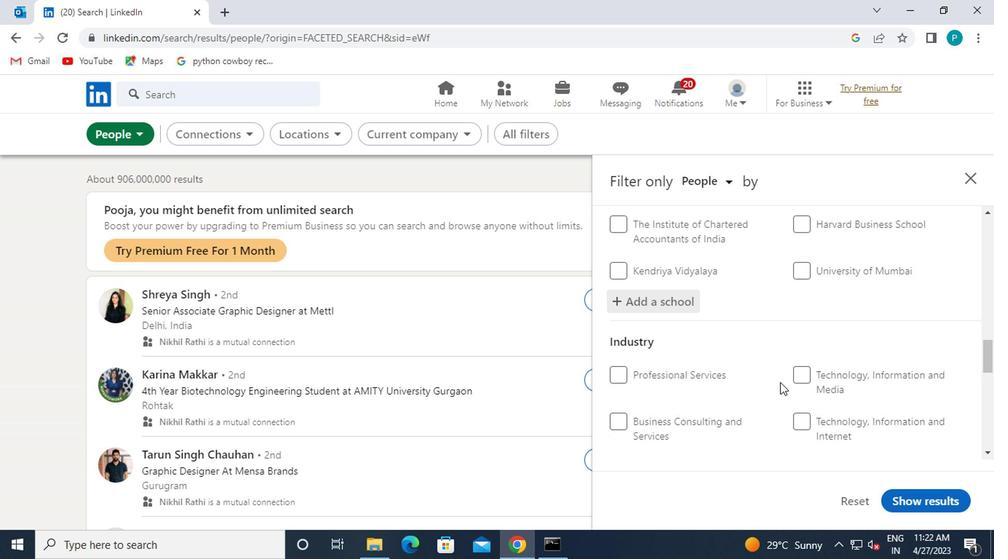 
Action: Mouse scrolled (782, 383) with delta (0, 0)
Screenshot: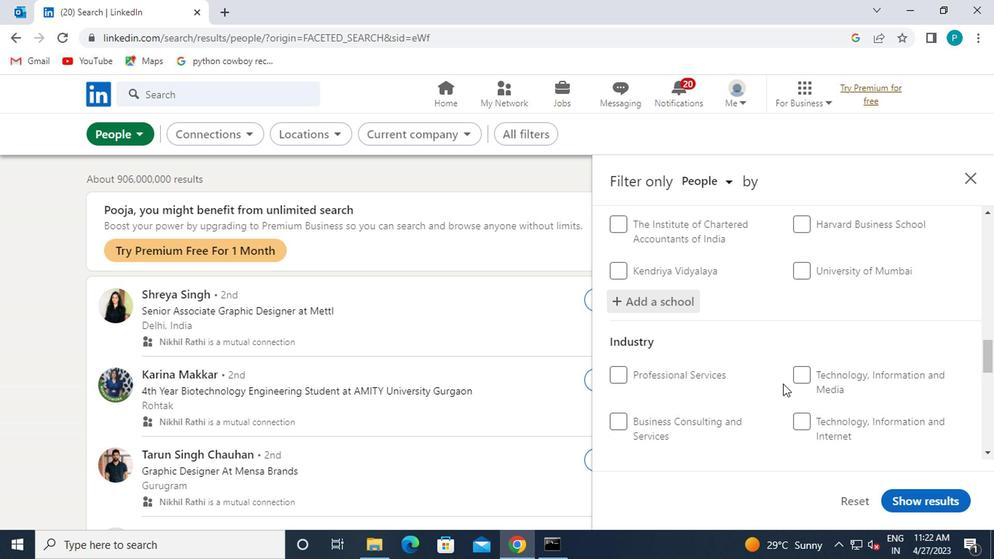 
Action: Mouse scrolled (782, 383) with delta (0, 0)
Screenshot: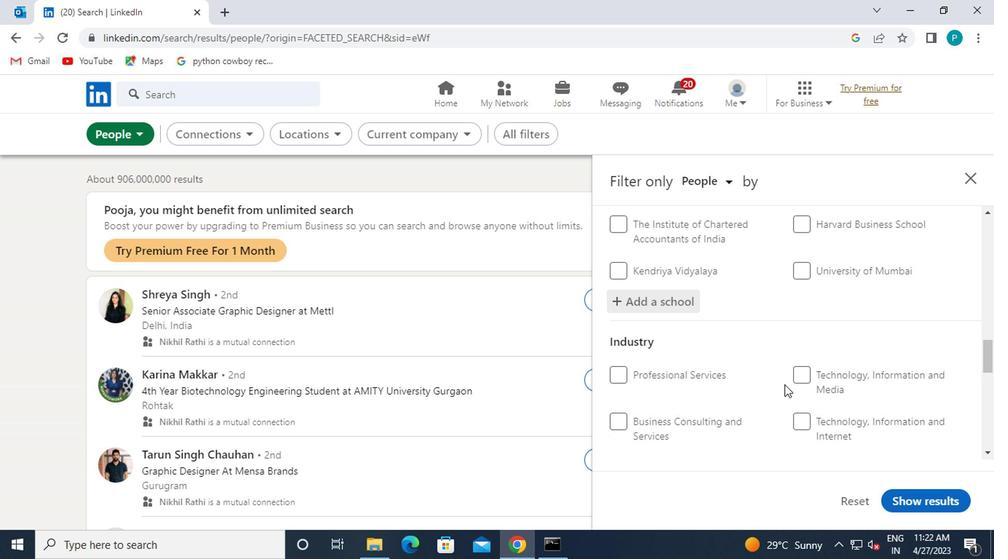 
Action: Mouse moved to (812, 325)
Screenshot: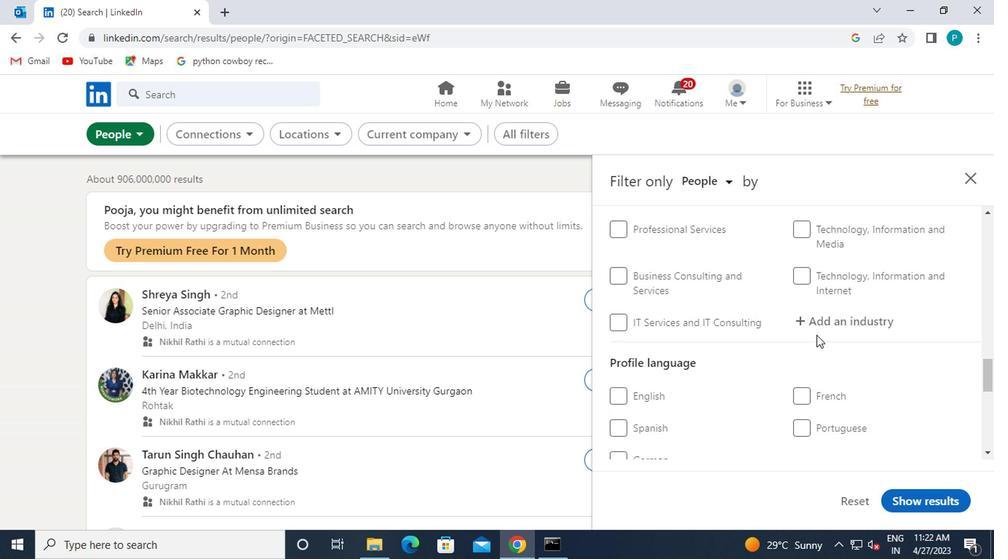 
Action: Mouse pressed left at (812, 325)
Screenshot: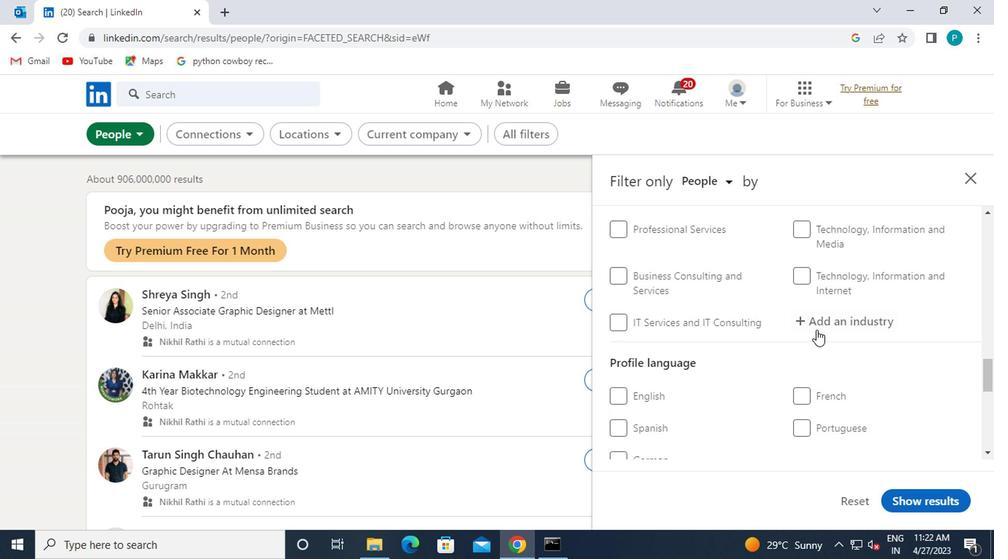 
Action: Key pressed BRE
Screenshot: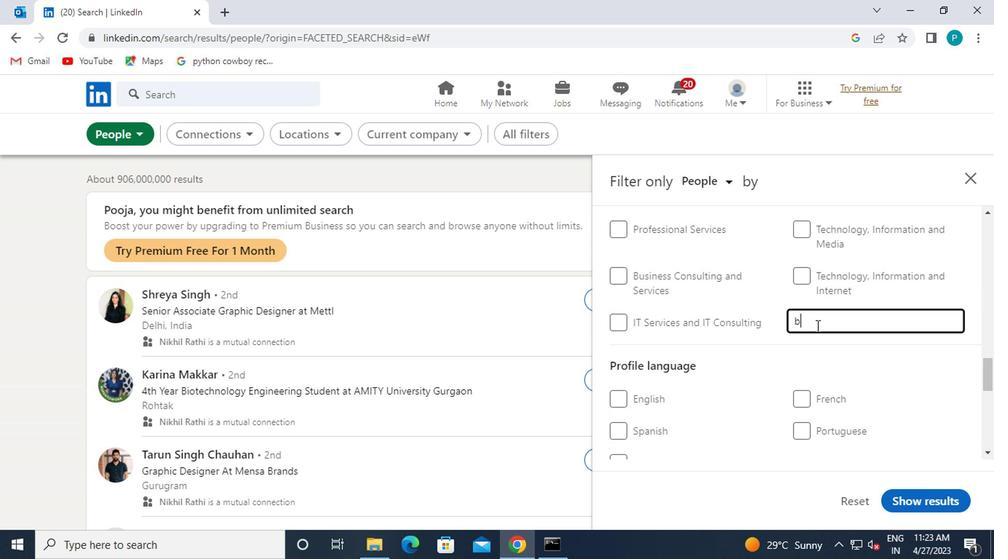 
Action: Mouse moved to (798, 366)
Screenshot: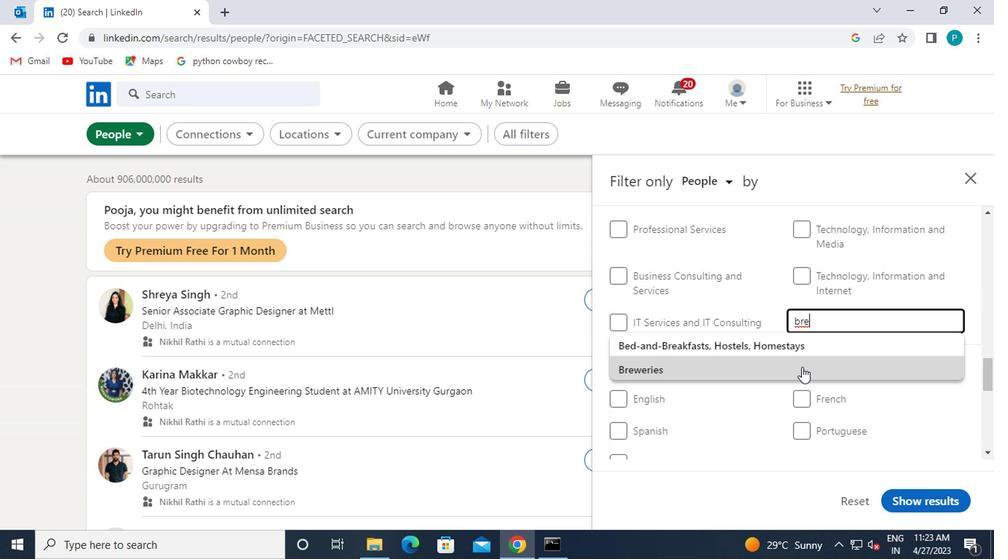 
Action: Mouse pressed left at (798, 366)
Screenshot: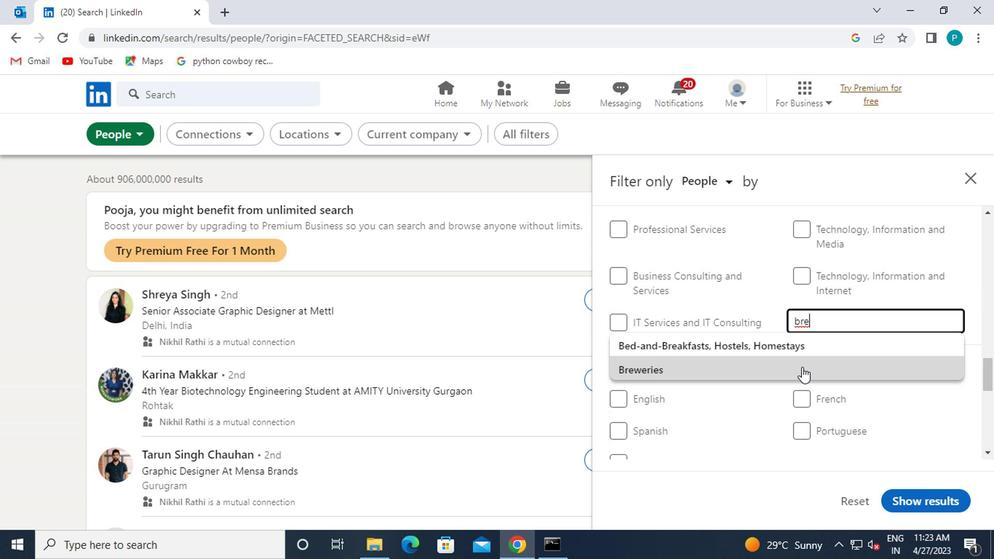 
Action: Mouse moved to (686, 366)
Screenshot: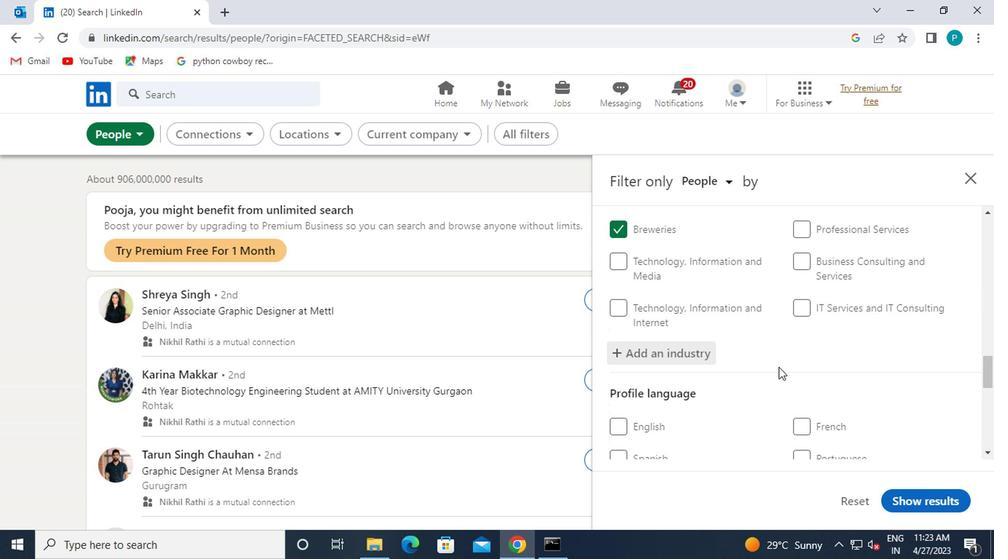 
Action: Mouse scrolled (686, 365) with delta (0, -1)
Screenshot: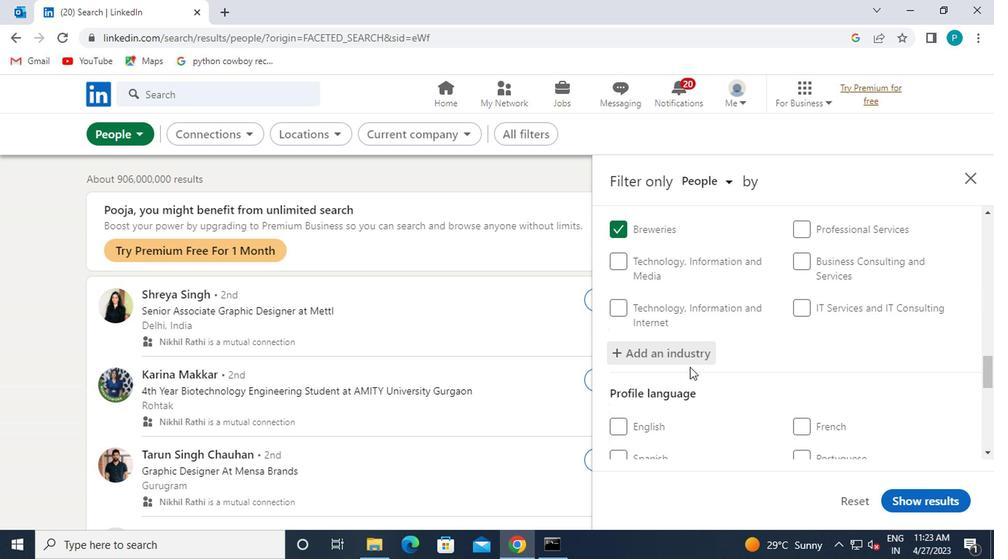 
Action: Mouse scrolled (686, 365) with delta (0, -1)
Screenshot: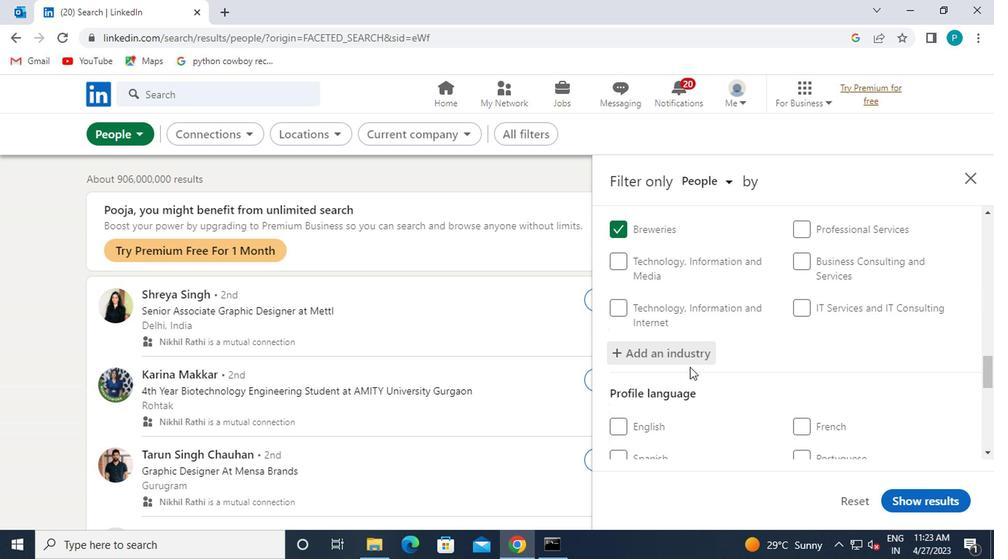 
Action: Mouse moved to (833, 313)
Screenshot: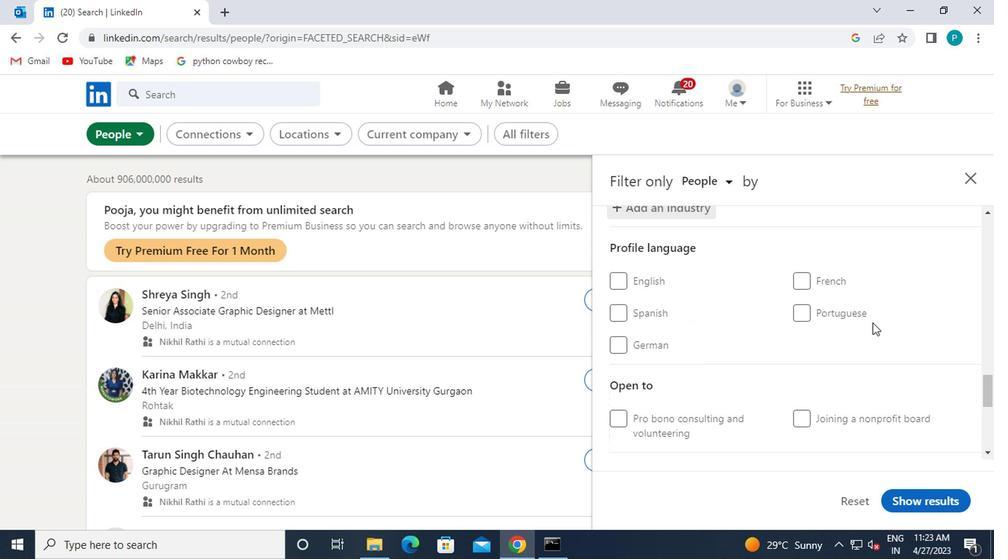 
Action: Mouse pressed left at (833, 313)
Screenshot: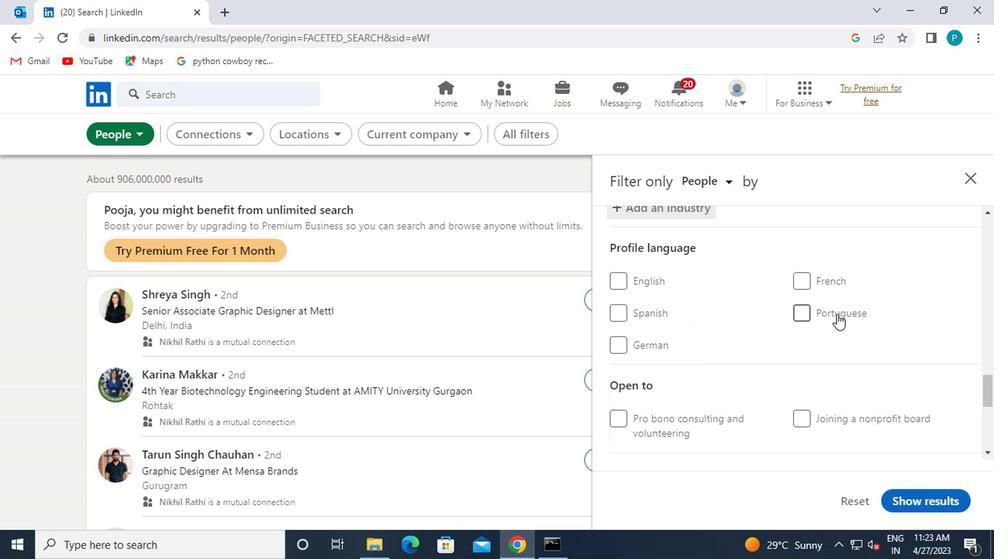 
Action: Mouse scrolled (833, 312) with delta (0, -1)
Screenshot: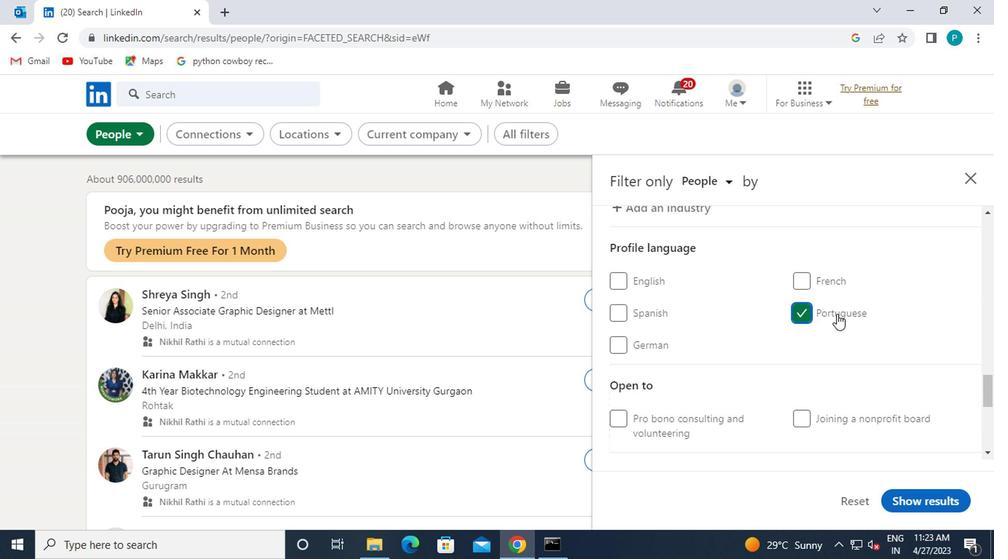 
Action: Mouse moved to (832, 313)
Screenshot: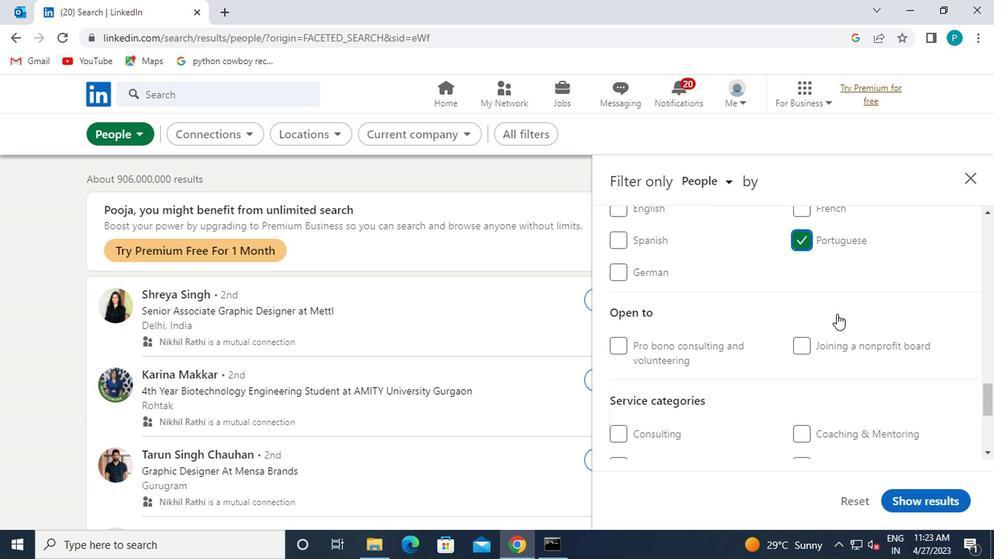 
Action: Mouse scrolled (832, 312) with delta (0, -1)
Screenshot: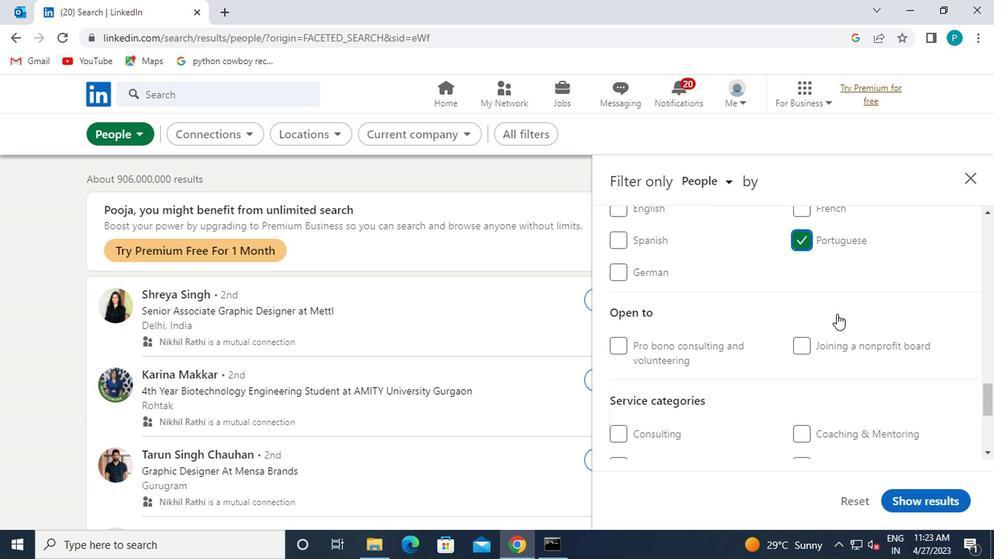 
Action: Mouse scrolled (832, 312) with delta (0, -1)
Screenshot: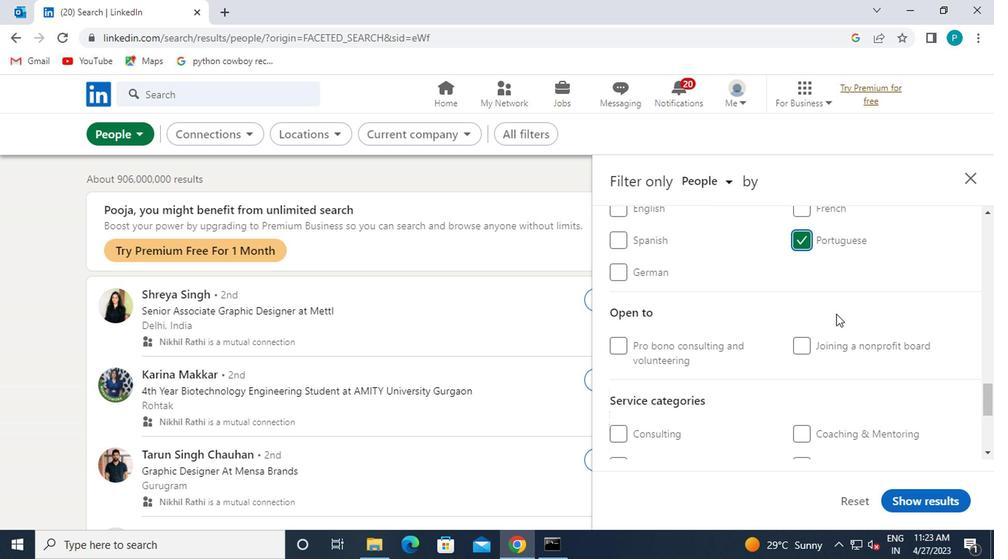 
Action: Mouse moved to (829, 348)
Screenshot: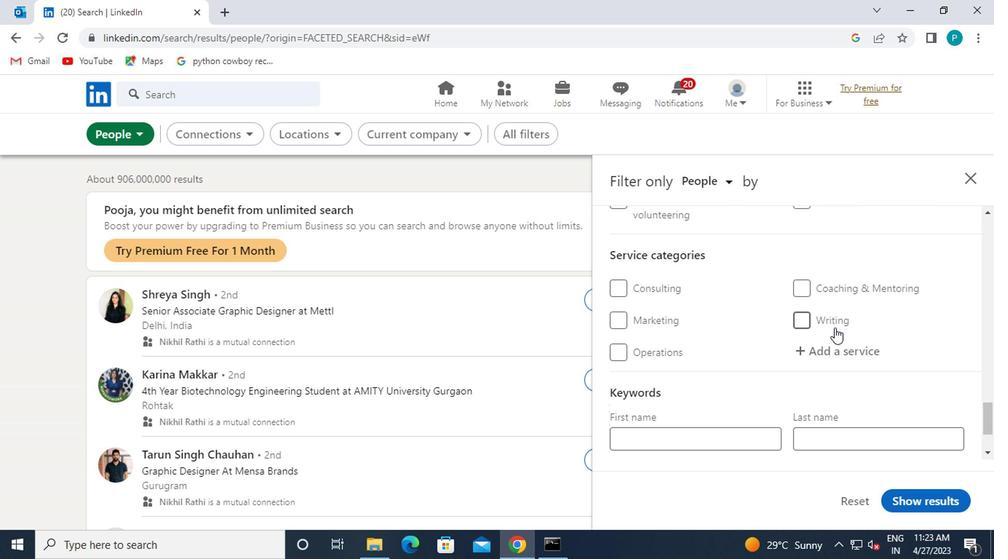 
Action: Mouse pressed left at (829, 348)
Screenshot: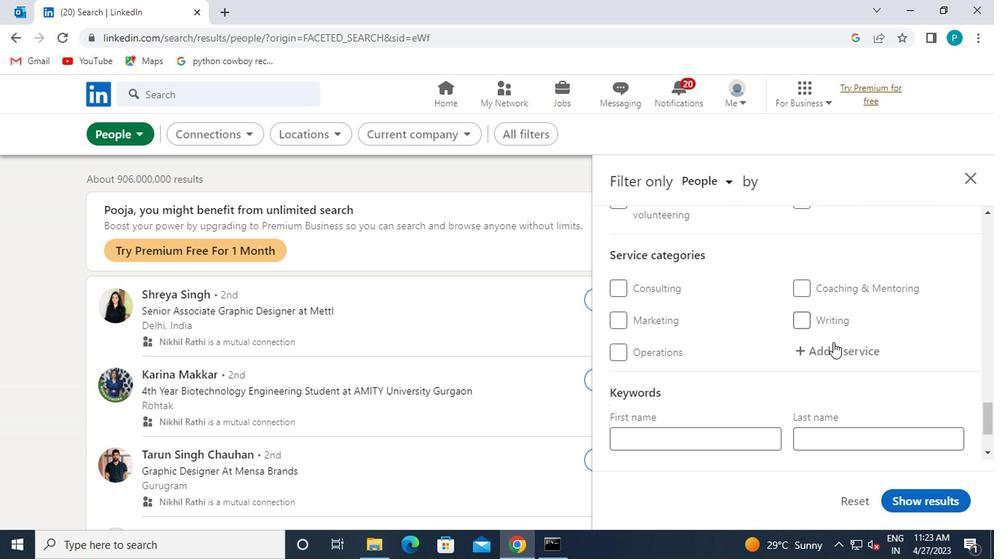 
Action: Mouse moved to (829, 349)
Screenshot: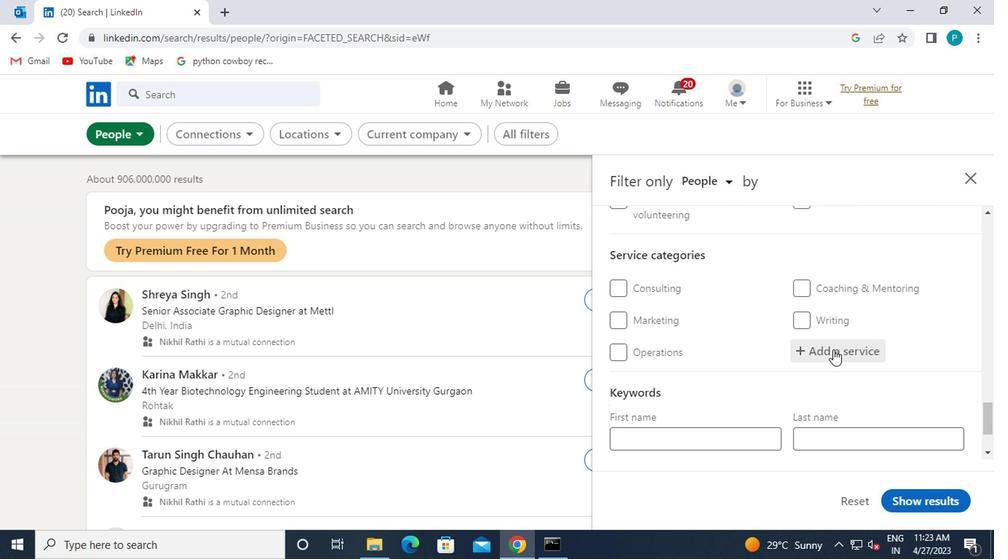 
Action: Key pressed B<Key.backspace>DEMAND
Screenshot: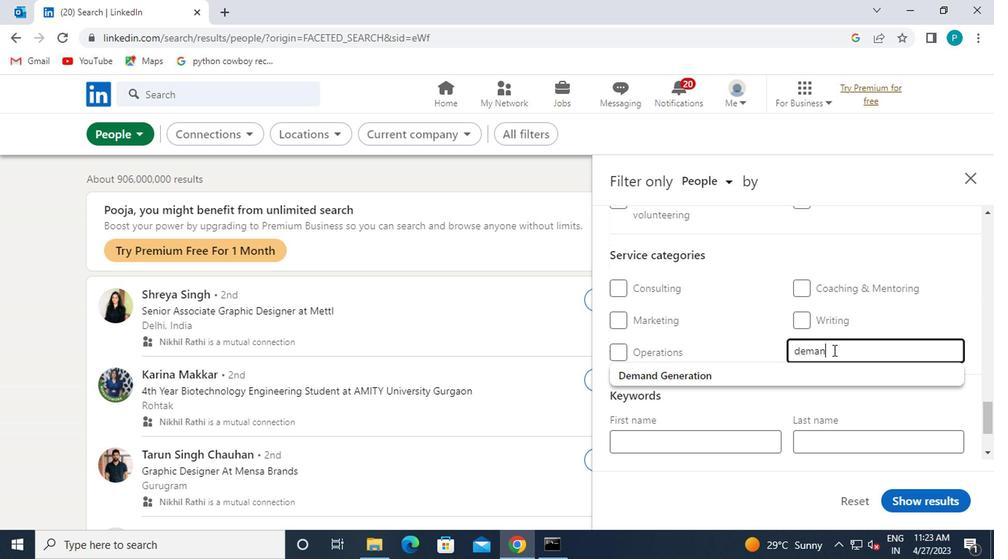 
Action: Mouse moved to (827, 368)
Screenshot: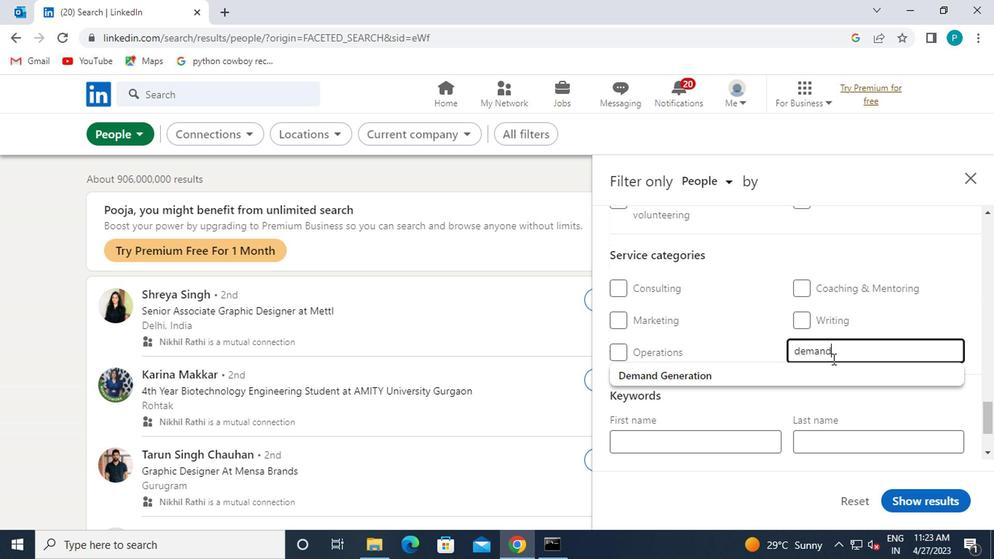 
Action: Mouse pressed left at (827, 368)
Screenshot: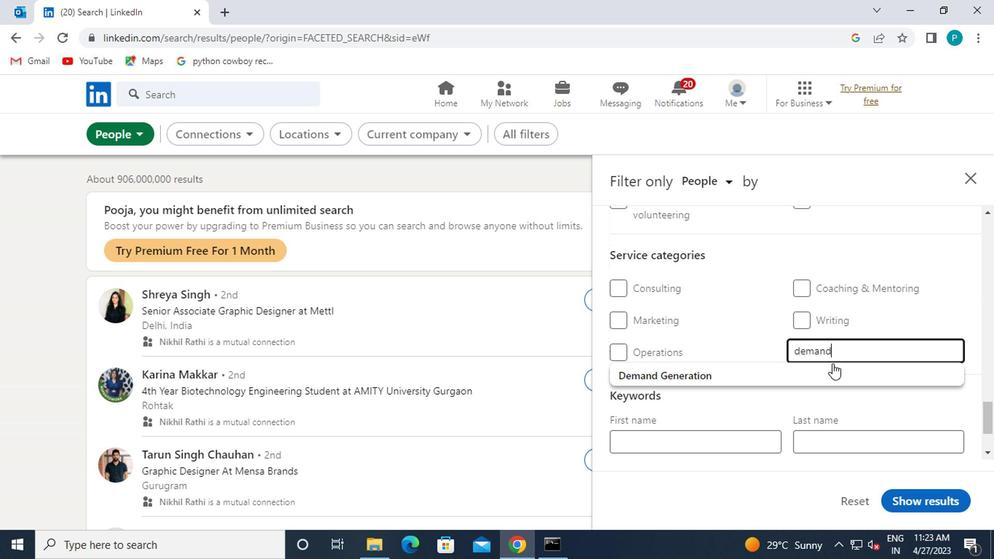 
Action: Mouse moved to (720, 362)
Screenshot: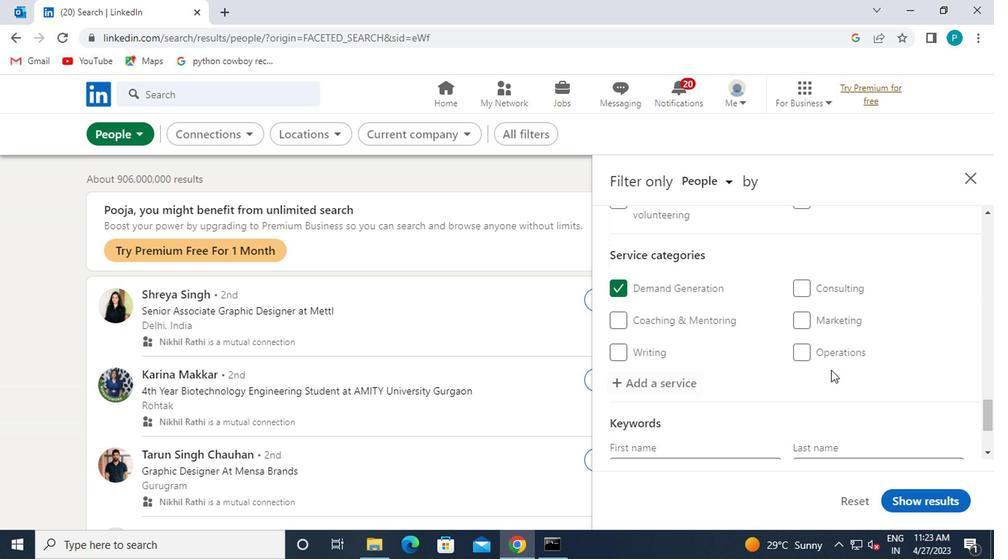 
Action: Mouse scrolled (720, 361) with delta (0, 0)
Screenshot: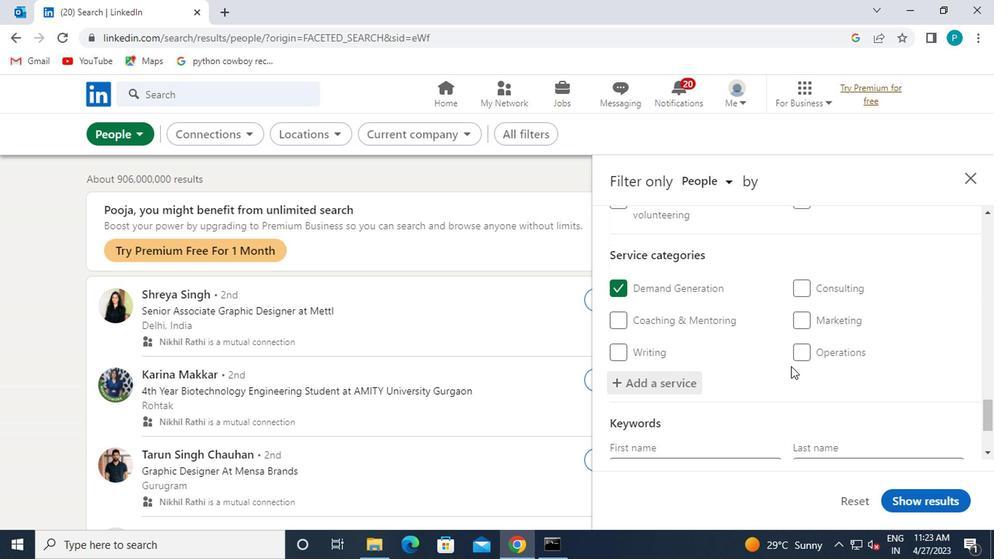 
Action: Mouse scrolled (720, 361) with delta (0, 0)
Screenshot: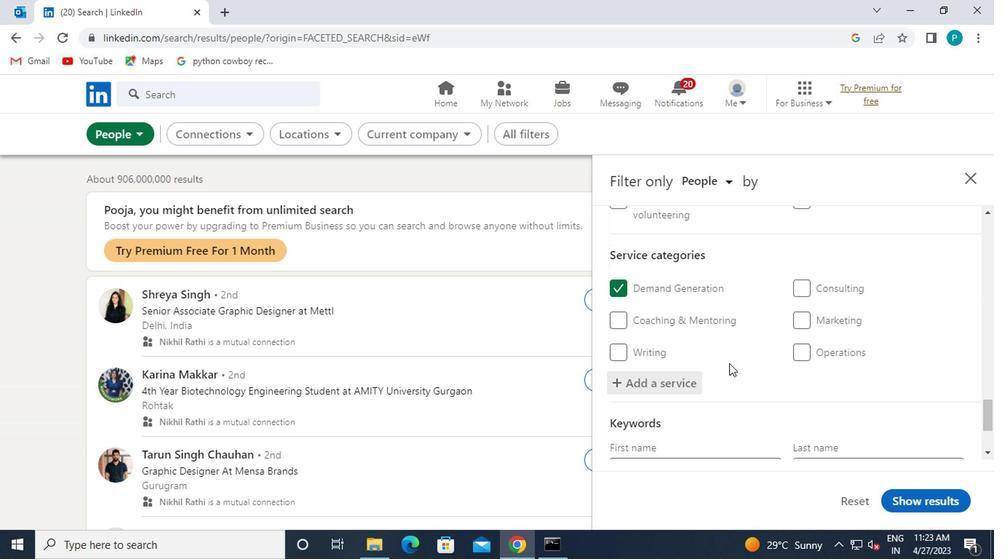 
Action: Mouse moved to (699, 396)
Screenshot: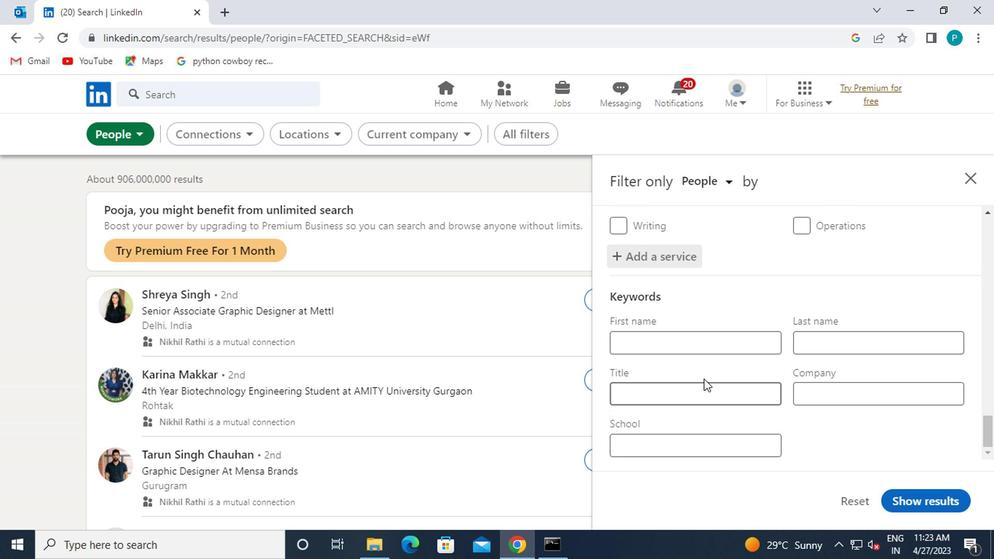 
Action: Mouse pressed left at (699, 396)
Screenshot: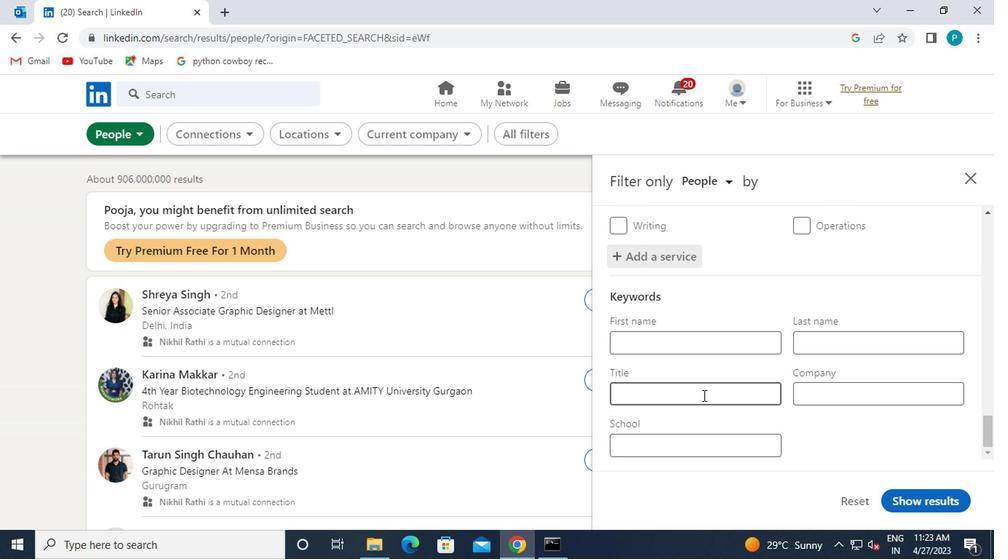 
Action: Mouse moved to (703, 396)
Screenshot: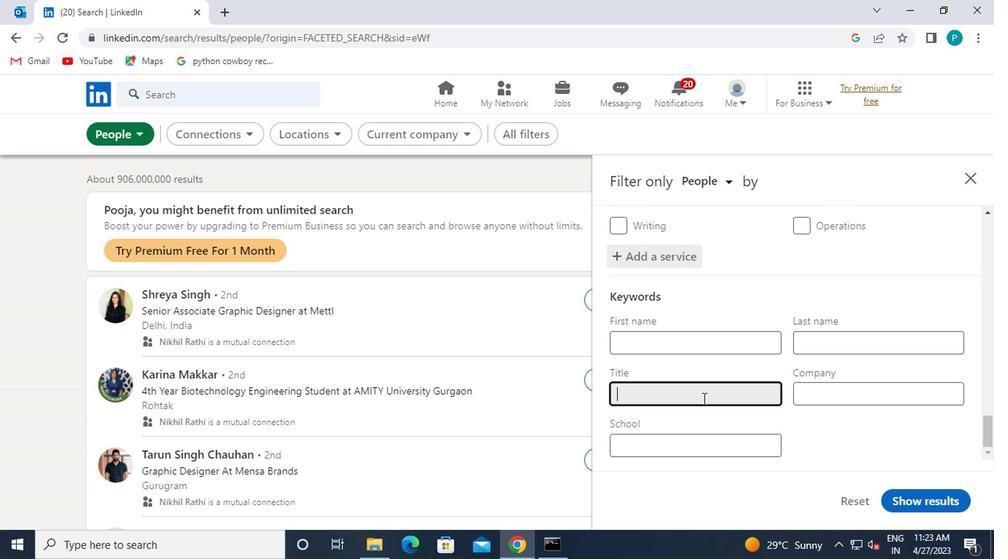 
Action: Key pressed <Key.caps_lock>M<Key.caps_lock>ANAGERS
Screenshot: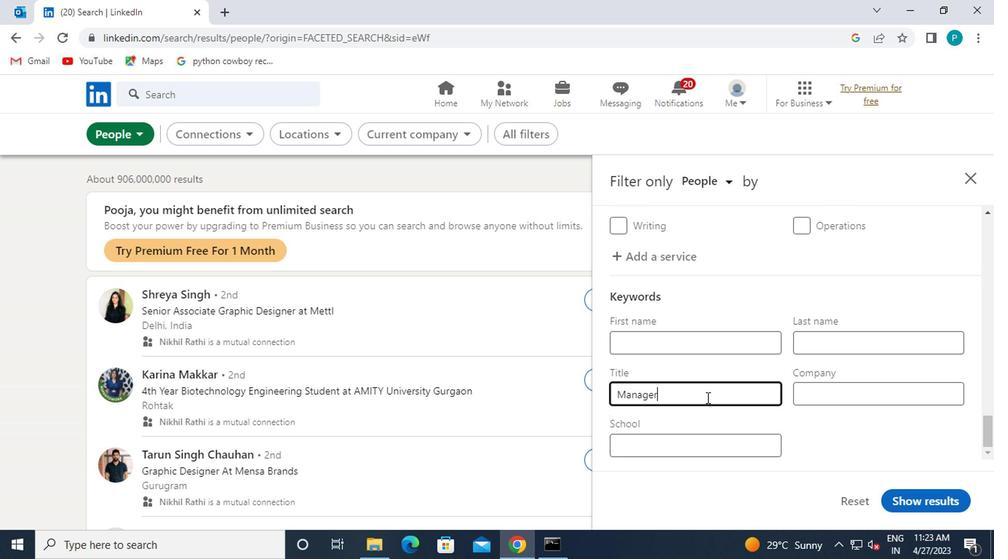 
Action: Mouse moved to (897, 502)
Screenshot: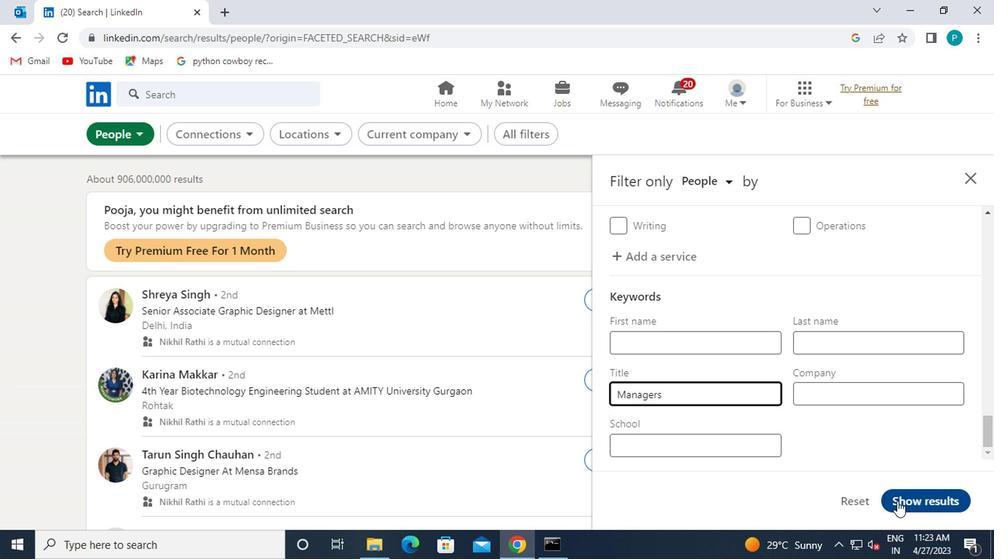 
Action: Mouse pressed left at (897, 502)
Screenshot: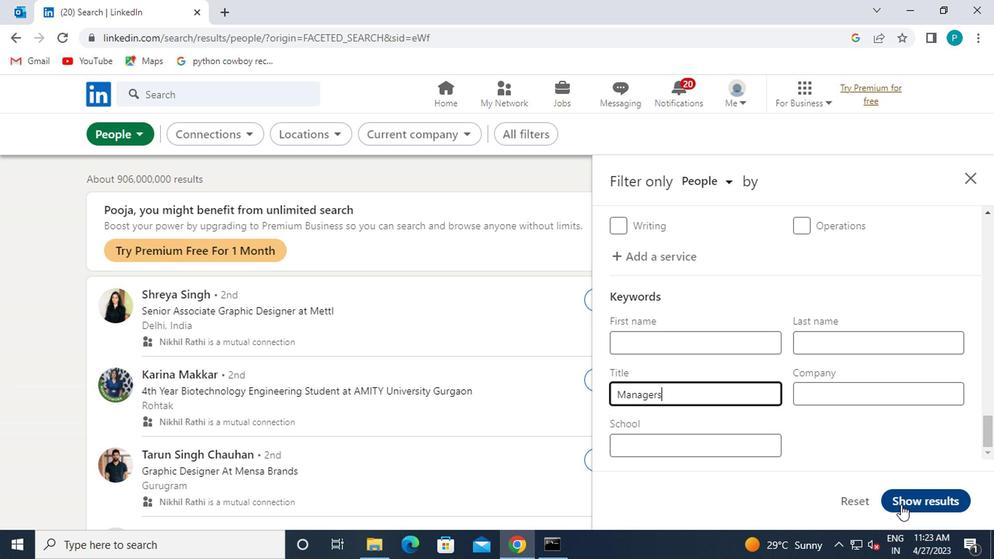 
